 Task: Check the traffic conditions on Interstate 25 in Colorado Springs.
Action: Mouse moved to (127, 80)
Screenshot: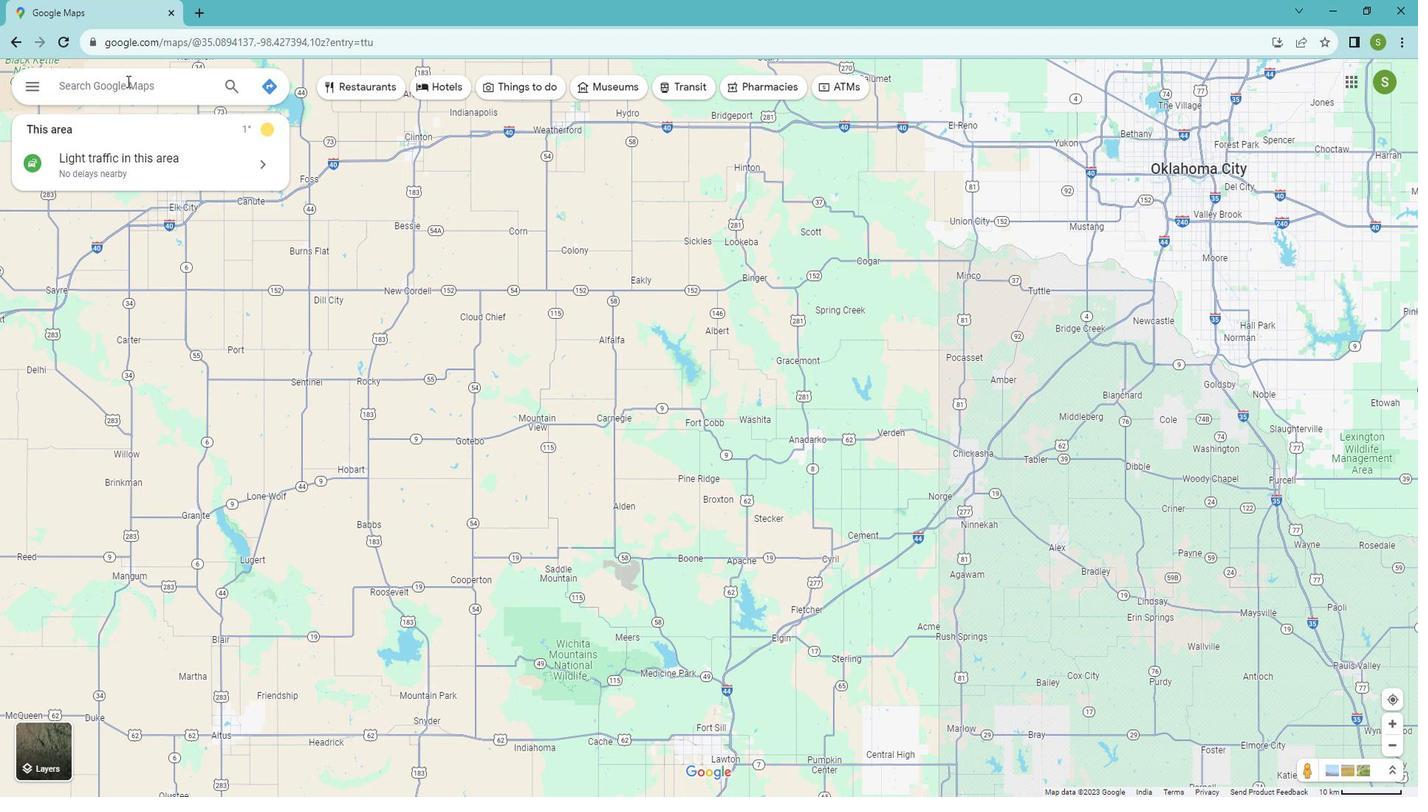 
Action: Mouse pressed left at (127, 80)
Screenshot: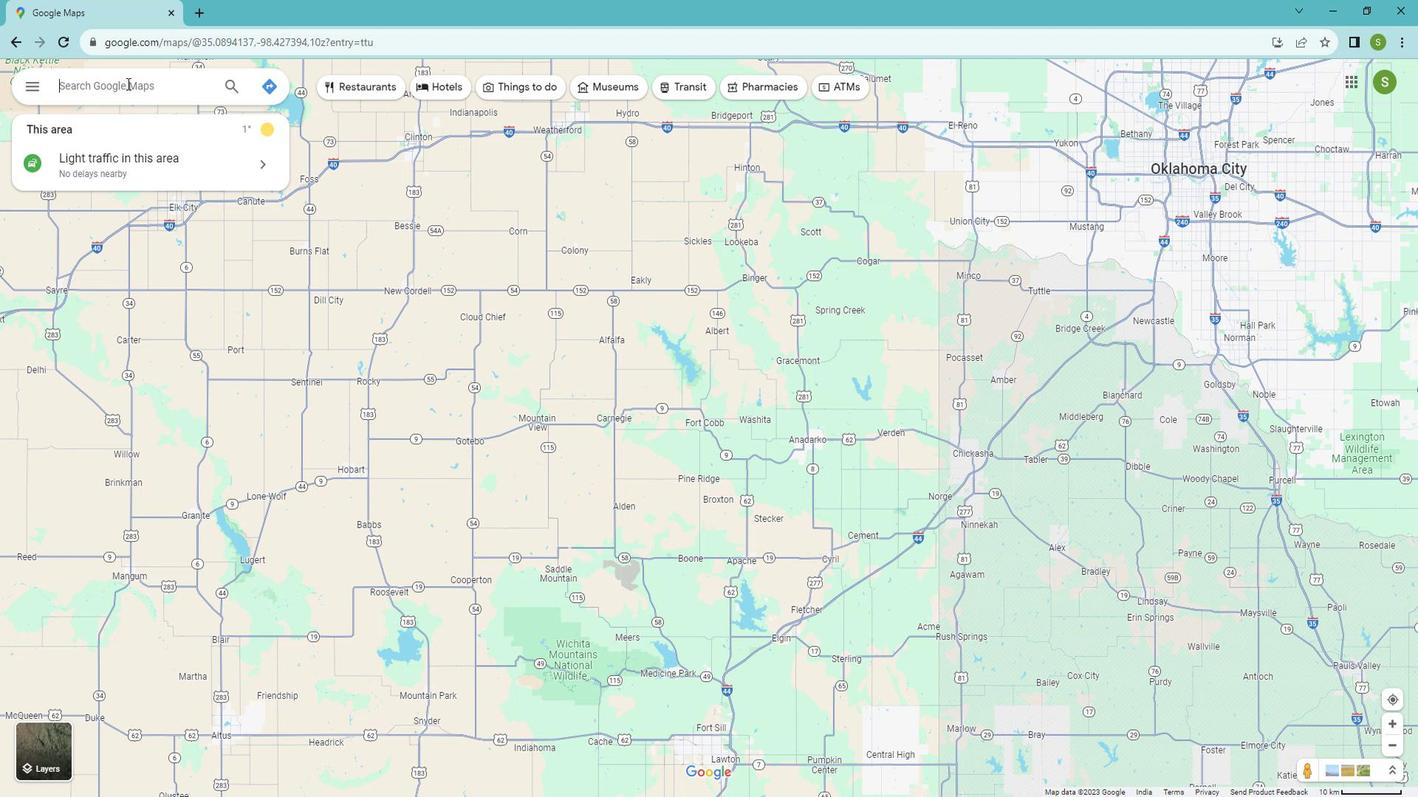 
Action: Key pressed <Key.shift>Interstate<Key.space>25<Key.space>colorado<Key.space><Key.shift>Sp
Screenshot: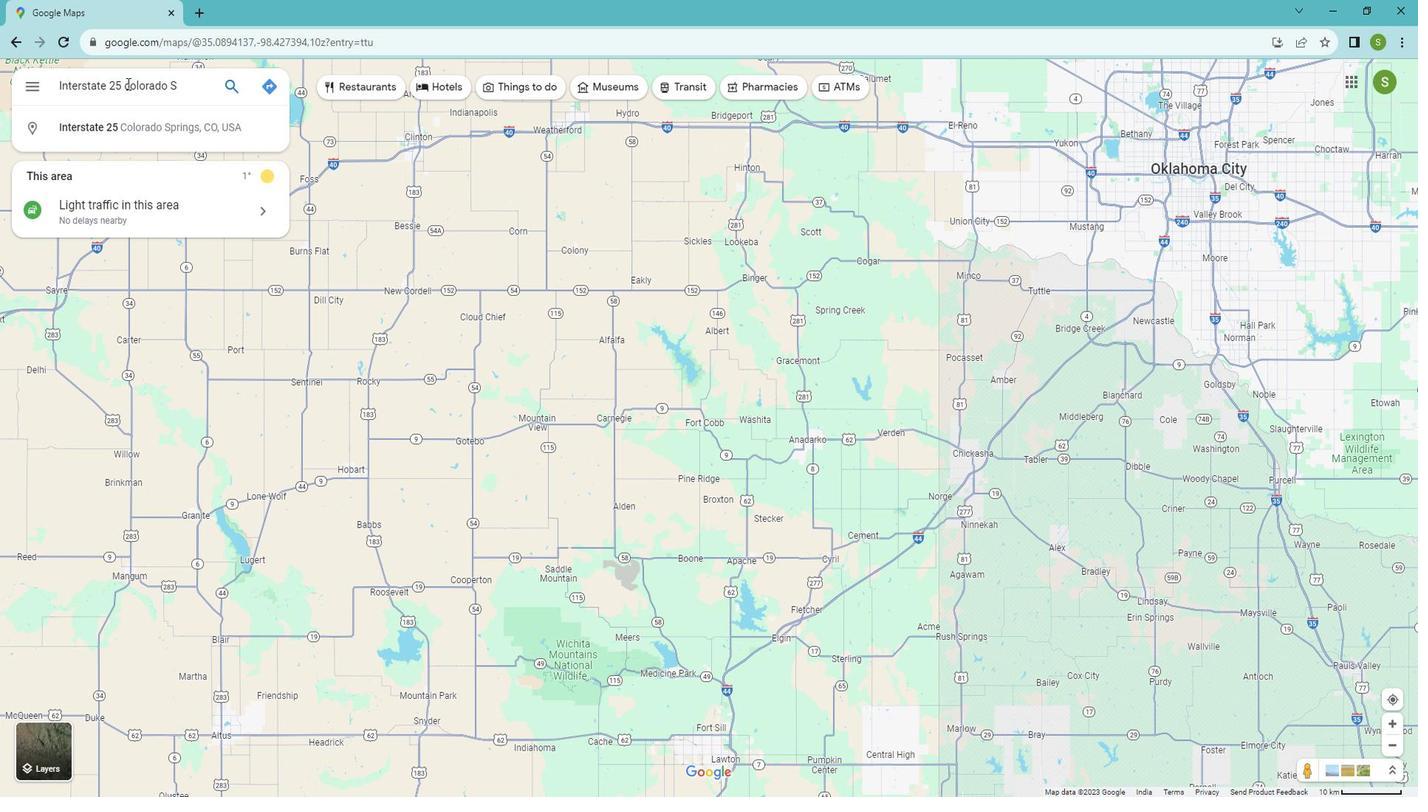 
Action: Mouse moved to (130, 124)
Screenshot: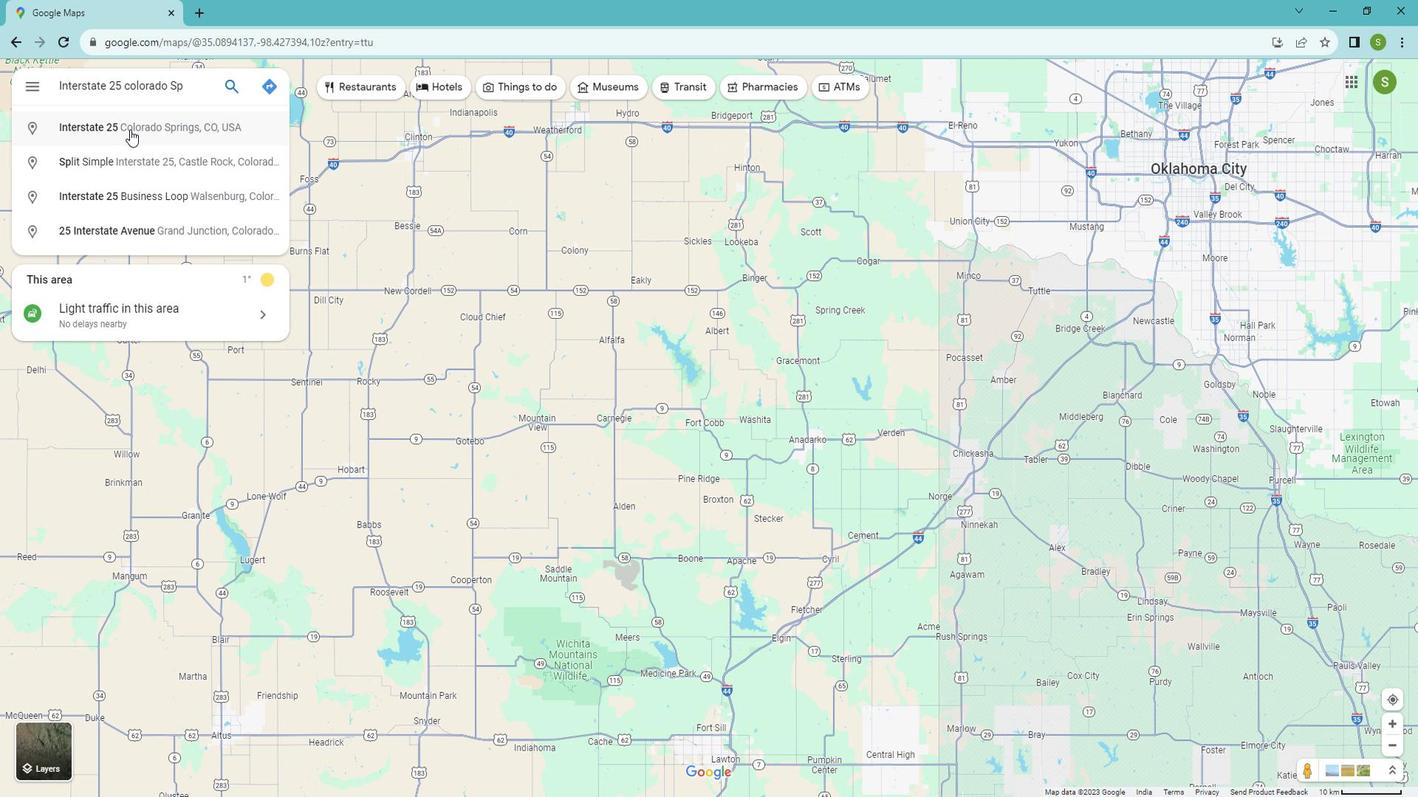 
Action: Mouse pressed left at (130, 124)
Screenshot: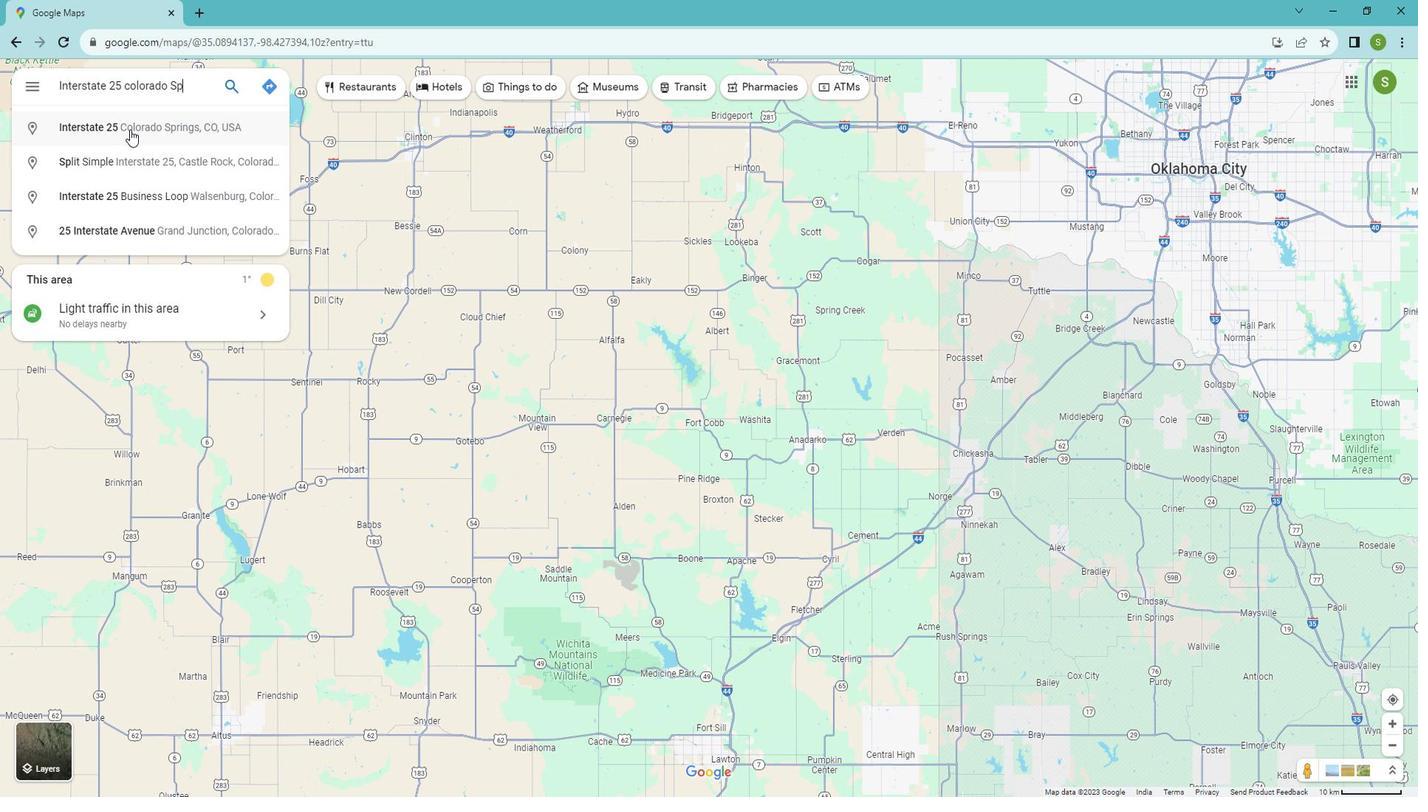 
Action: Mouse moved to (356, 737)
Screenshot: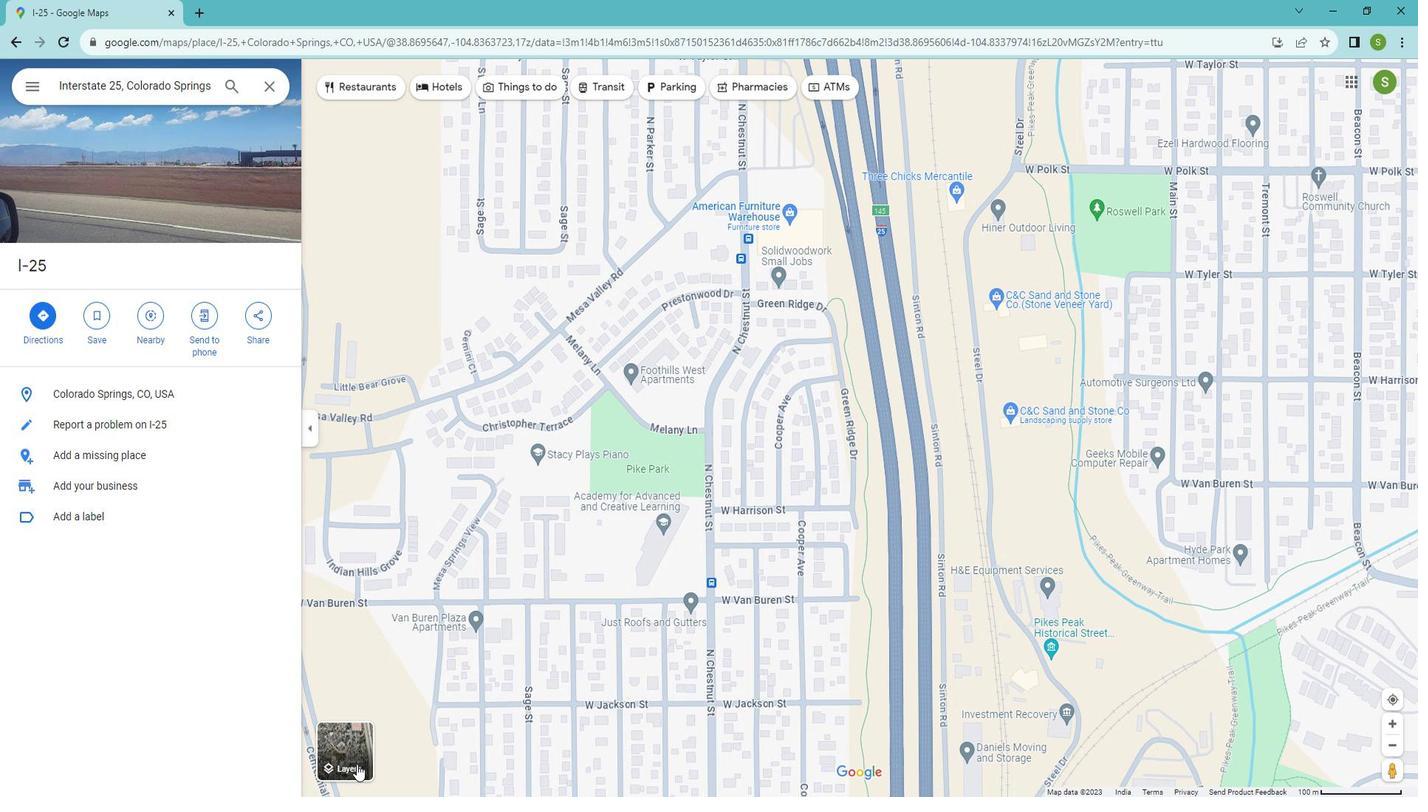 
Action: Mouse pressed left at (356, 737)
Screenshot: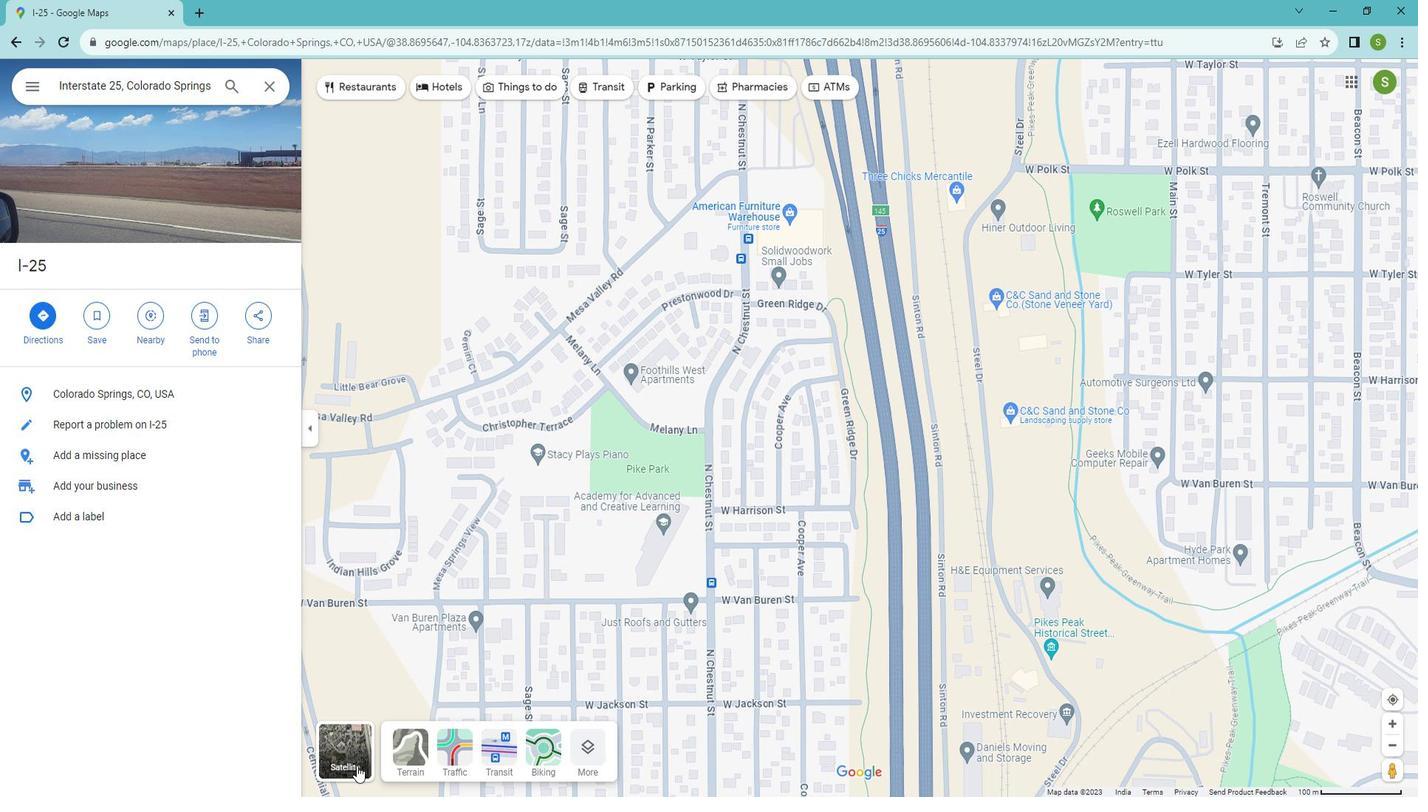 
Action: Mouse moved to (457, 721)
Screenshot: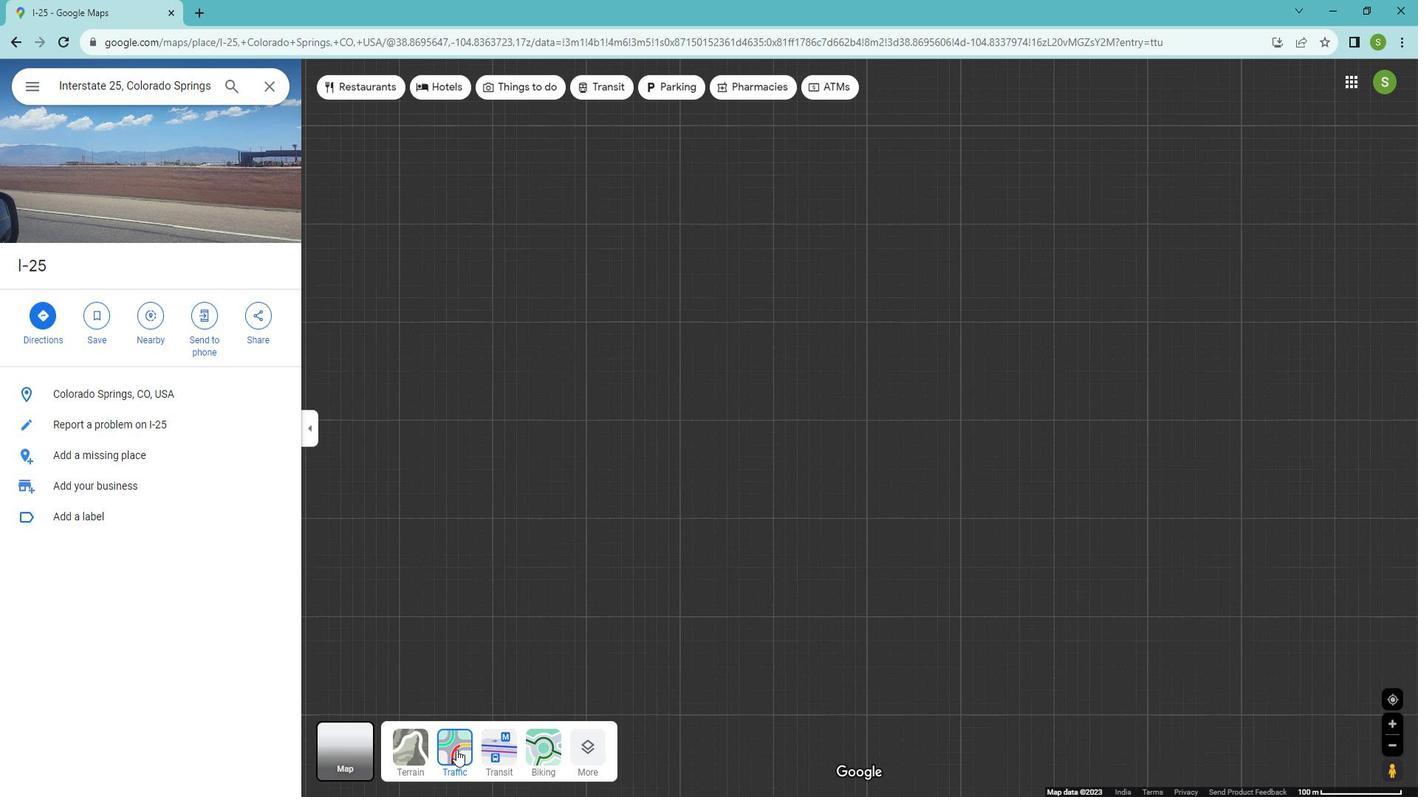 
Action: Mouse pressed left at (457, 721)
Screenshot: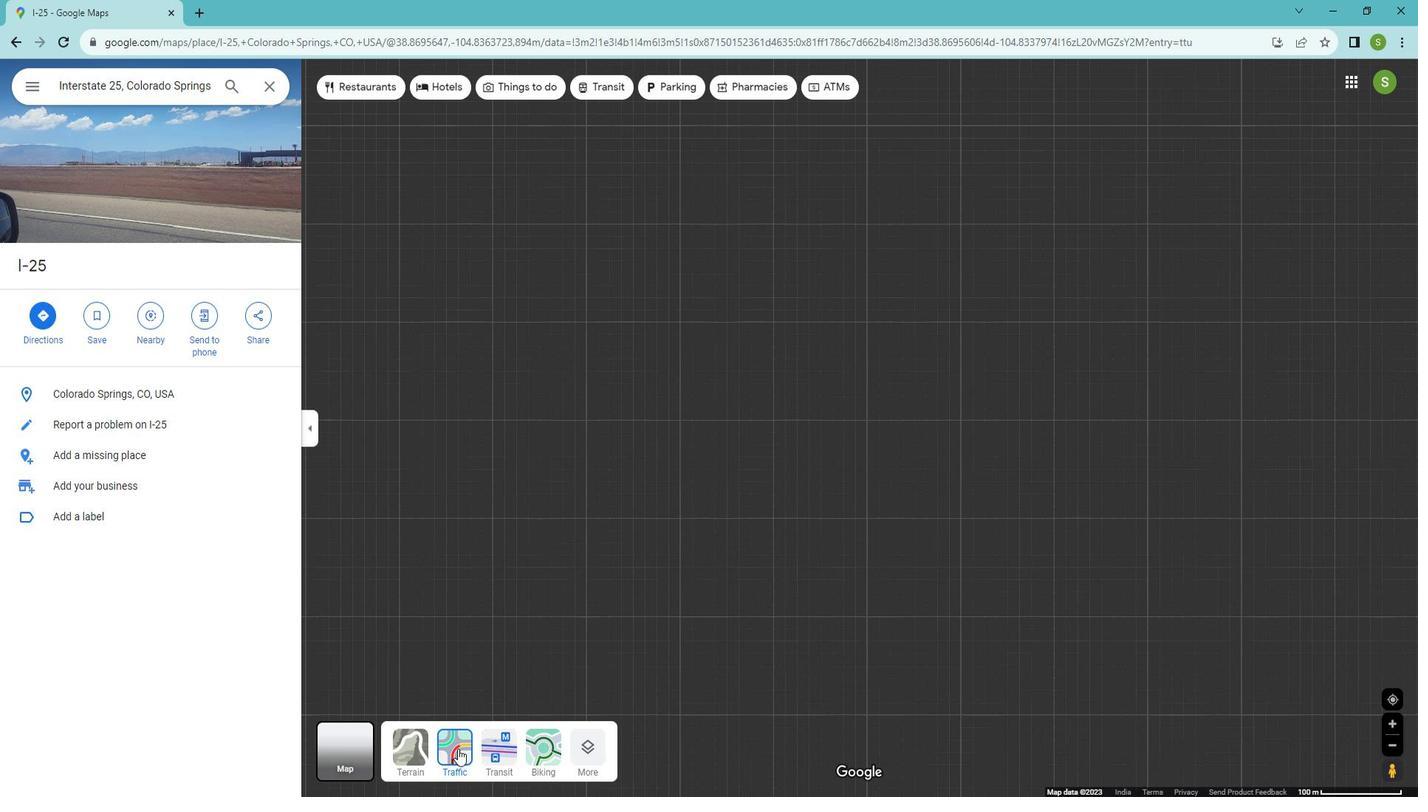 
Action: Mouse moved to (805, 412)
Screenshot: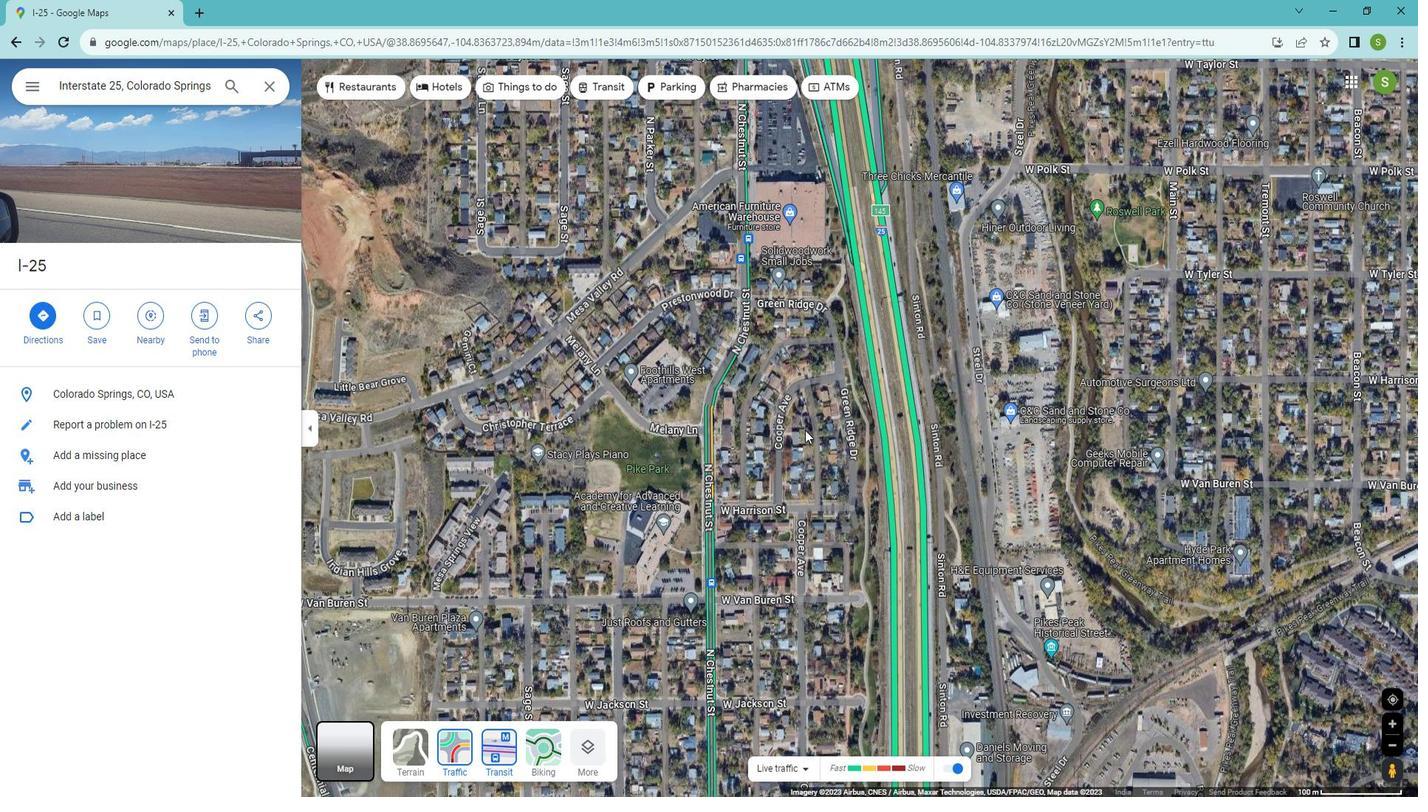 
Action: Mouse scrolled (805, 411) with delta (0, 0)
Screenshot: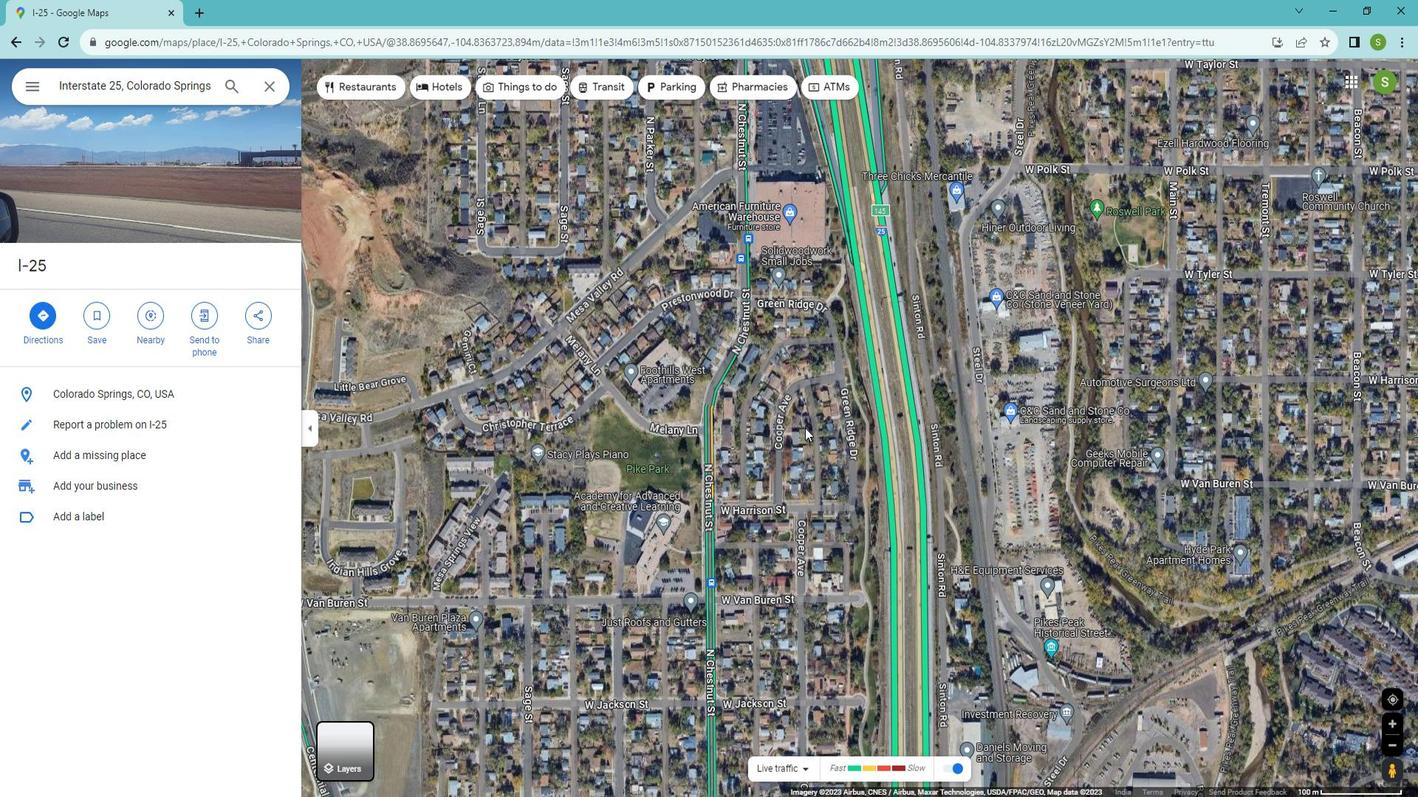
Action: Mouse scrolled (805, 411) with delta (0, 0)
Screenshot: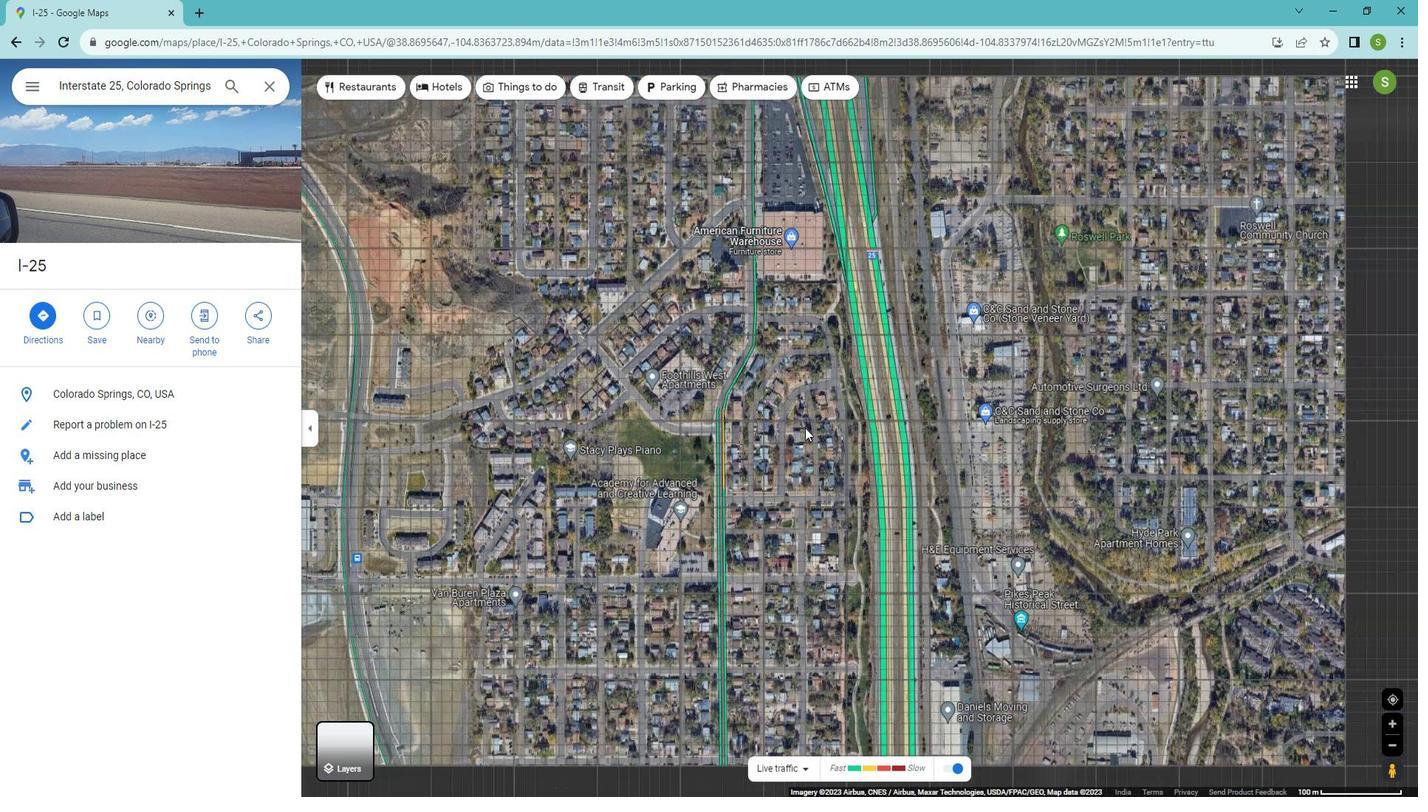 
Action: Mouse moved to (834, 392)
Screenshot: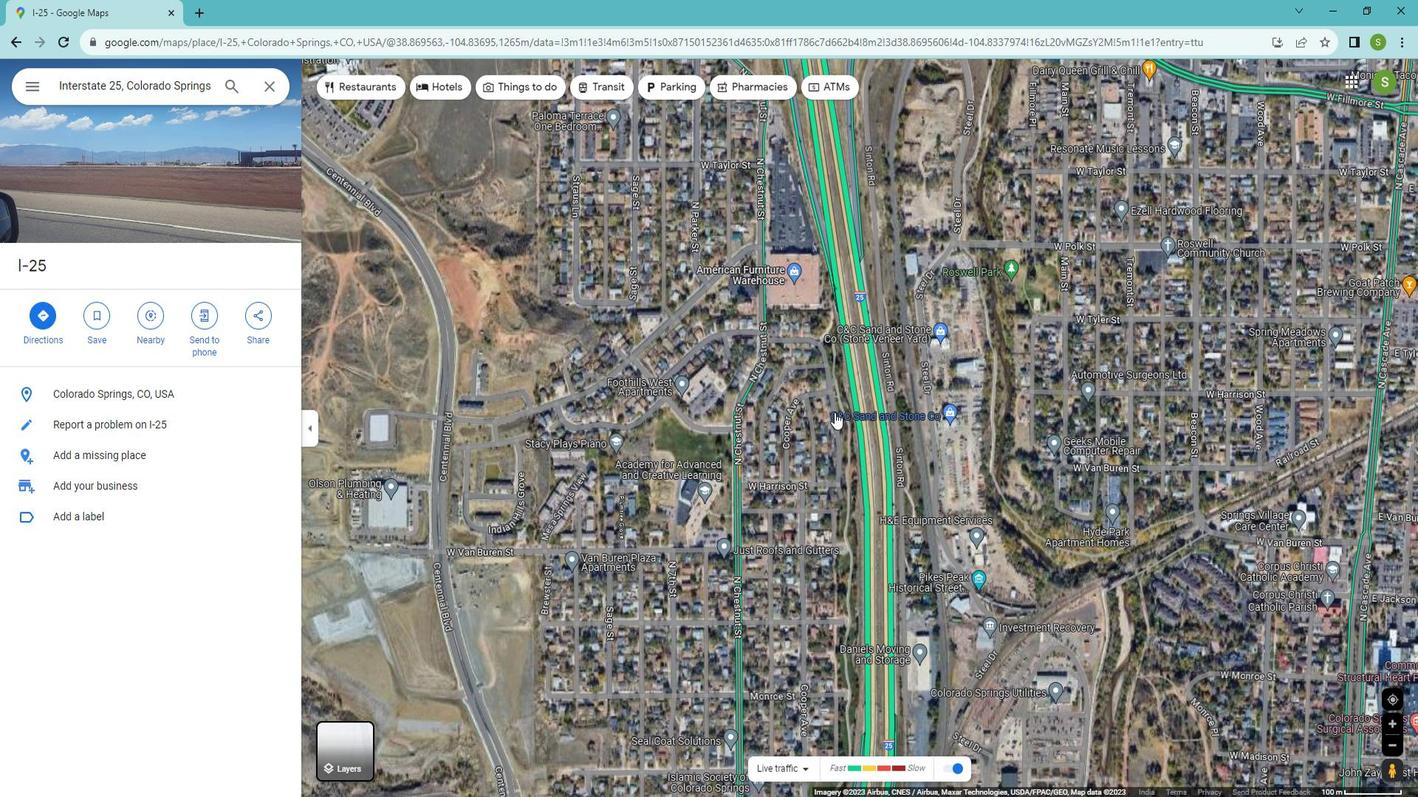 
Action: Mouse scrolled (834, 391) with delta (0, 0)
Screenshot: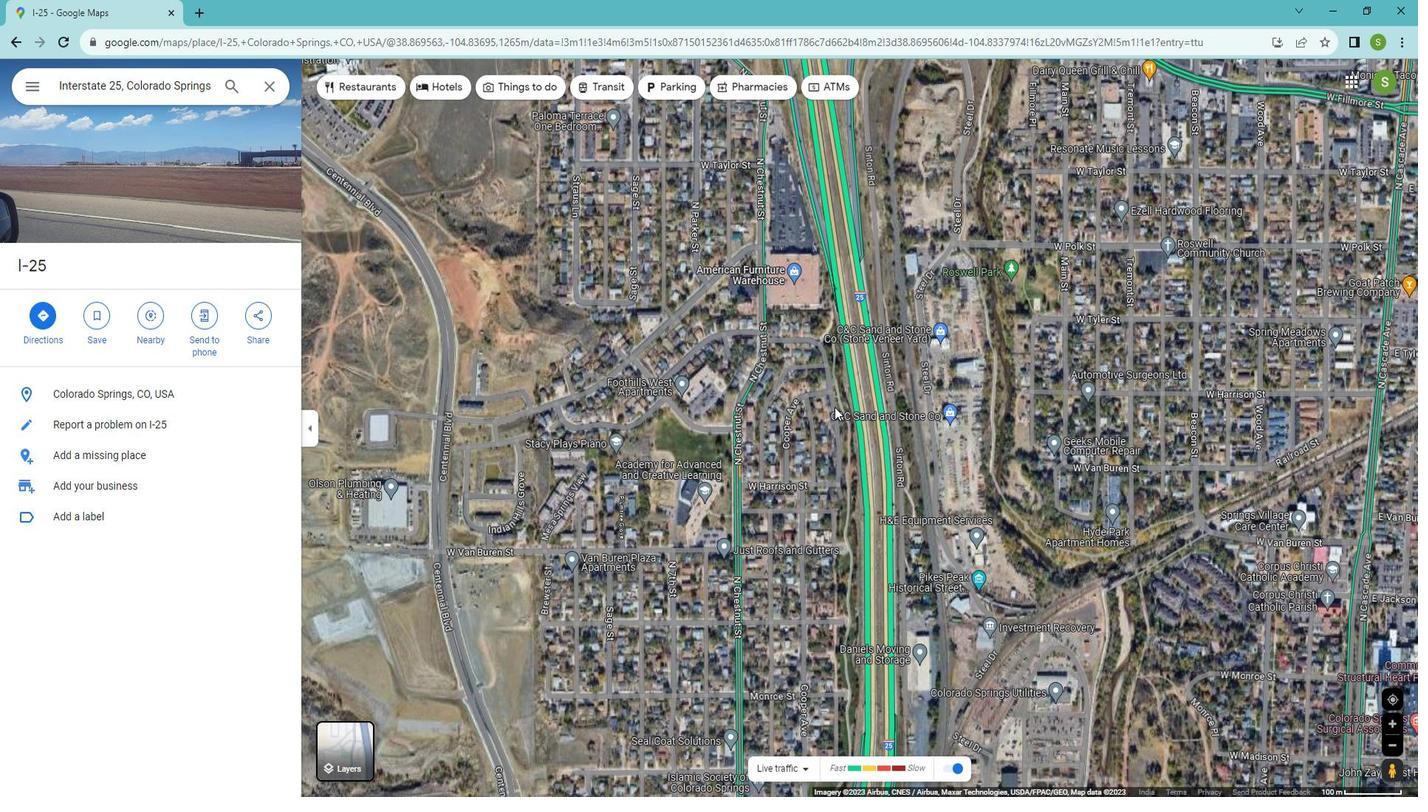 
Action: Mouse scrolled (834, 391) with delta (0, 0)
Screenshot: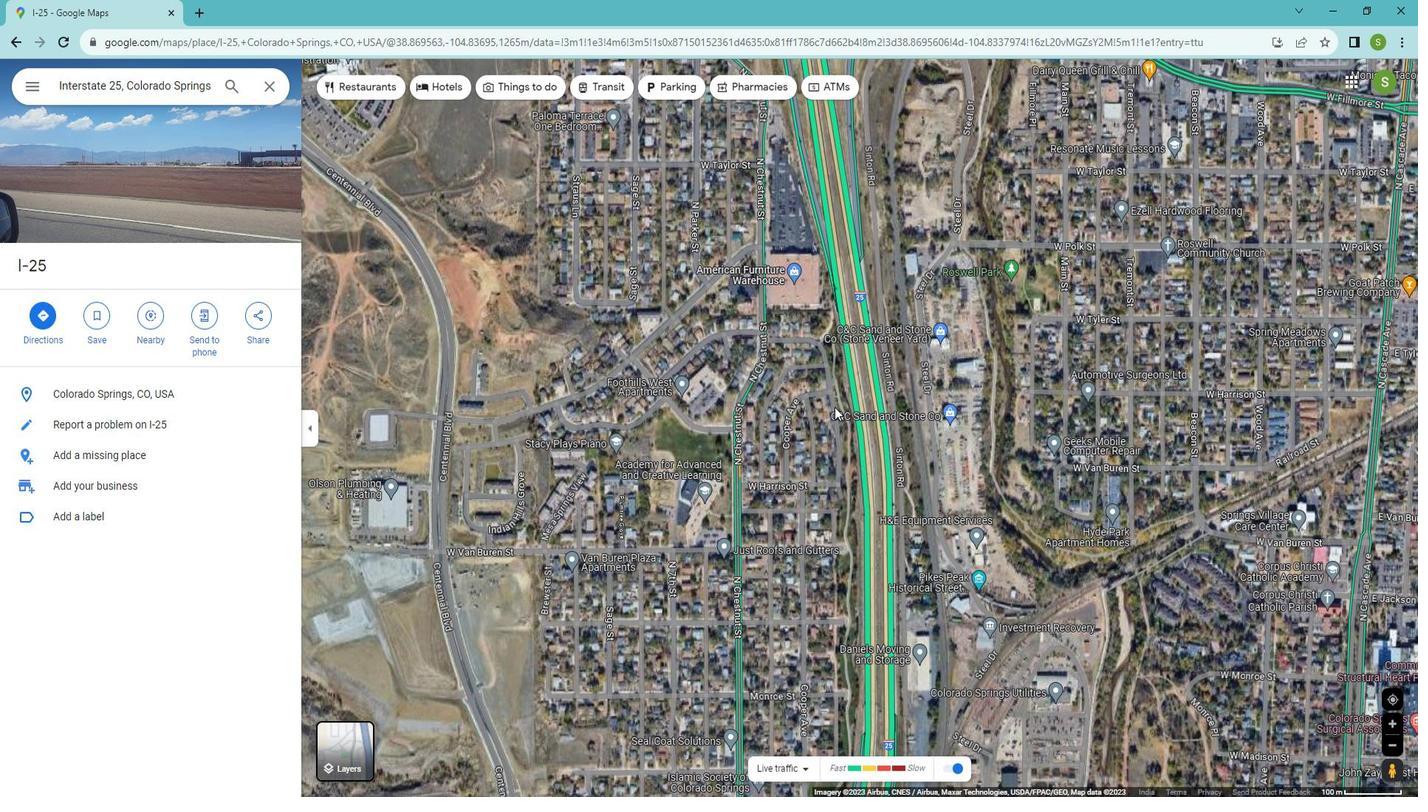 
Action: Mouse scrolled (834, 391) with delta (0, 0)
Screenshot: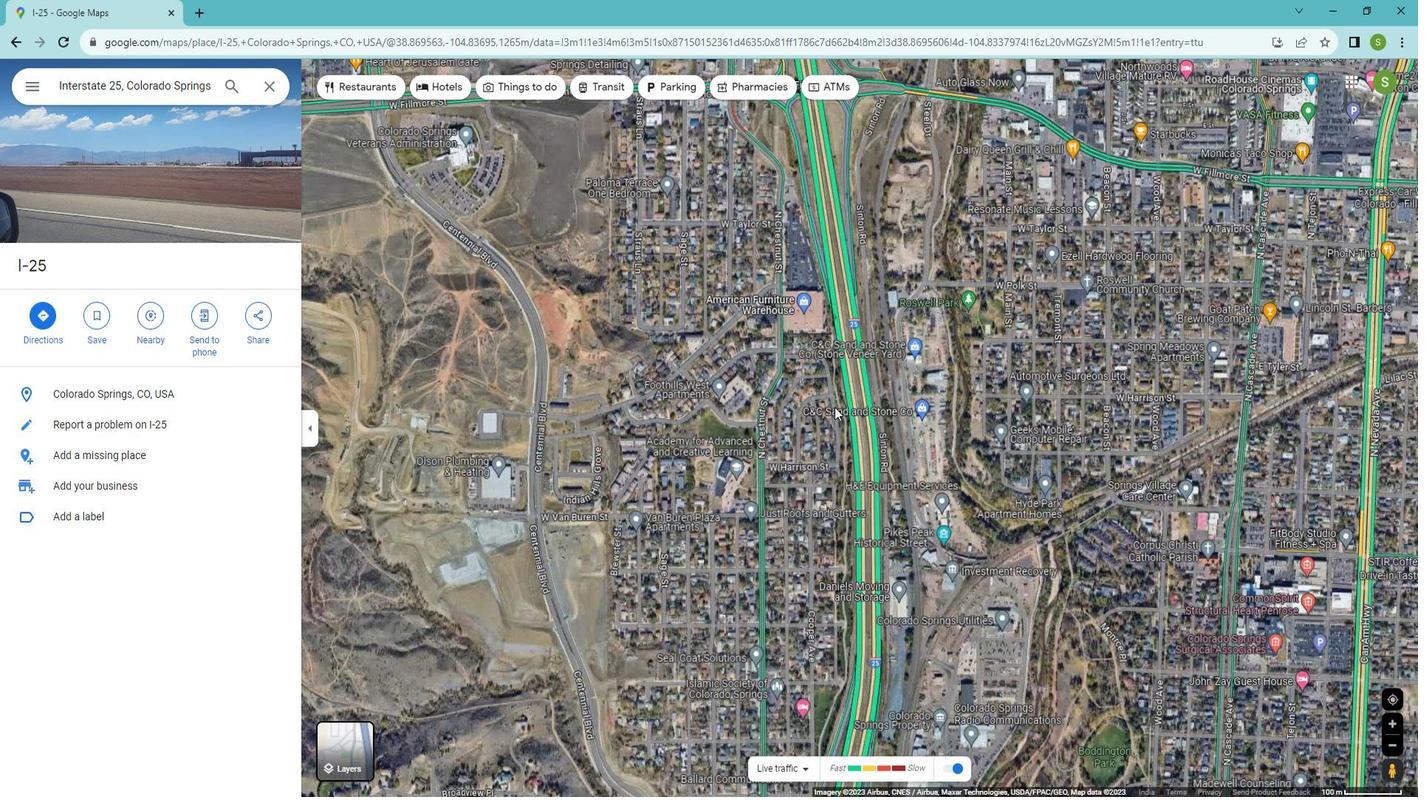 
Action: Mouse scrolled (834, 391) with delta (0, 0)
Screenshot: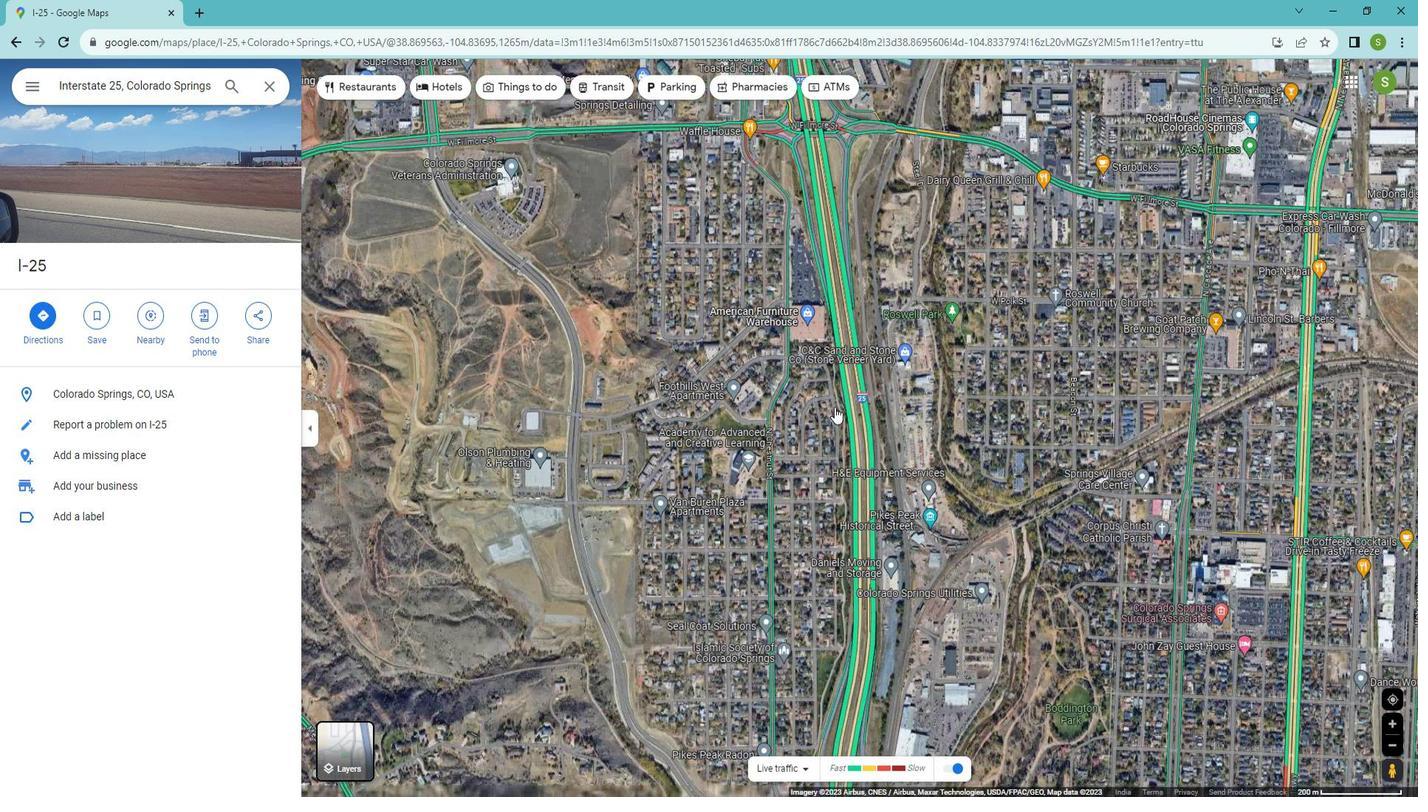 
Action: Mouse scrolled (834, 391) with delta (0, 0)
Screenshot: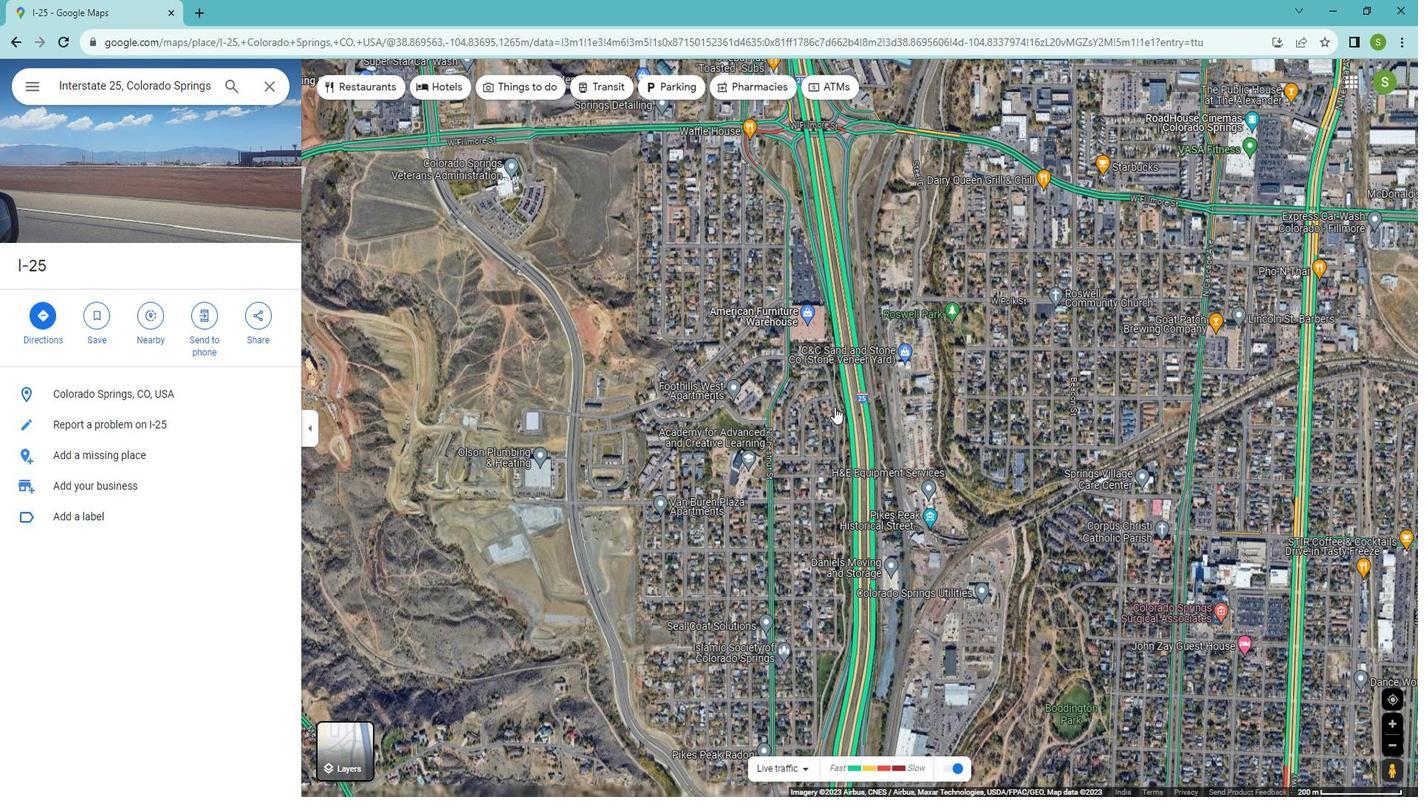
Action: Mouse moved to (834, 391)
Screenshot: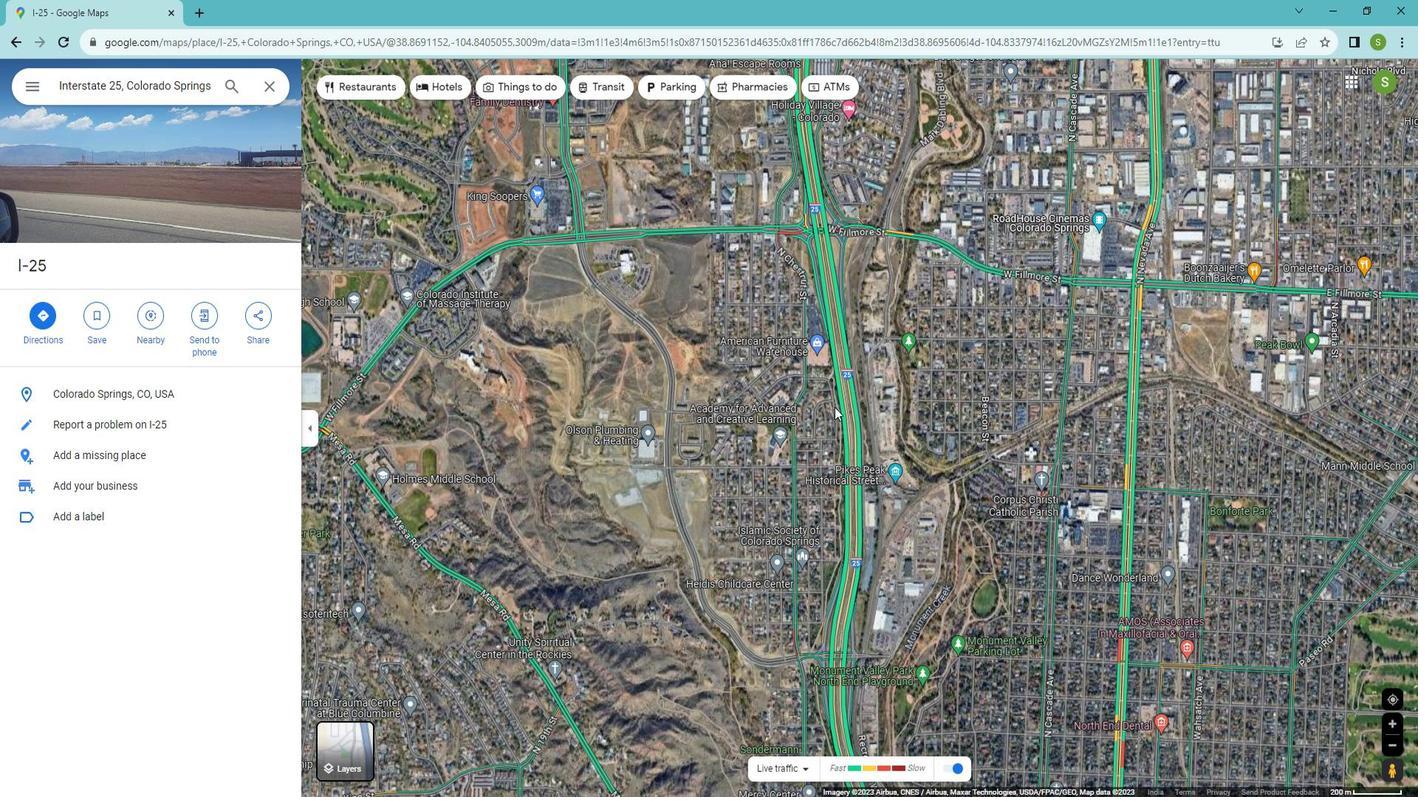 
Action: Mouse scrolled (834, 390) with delta (0, 0)
Screenshot: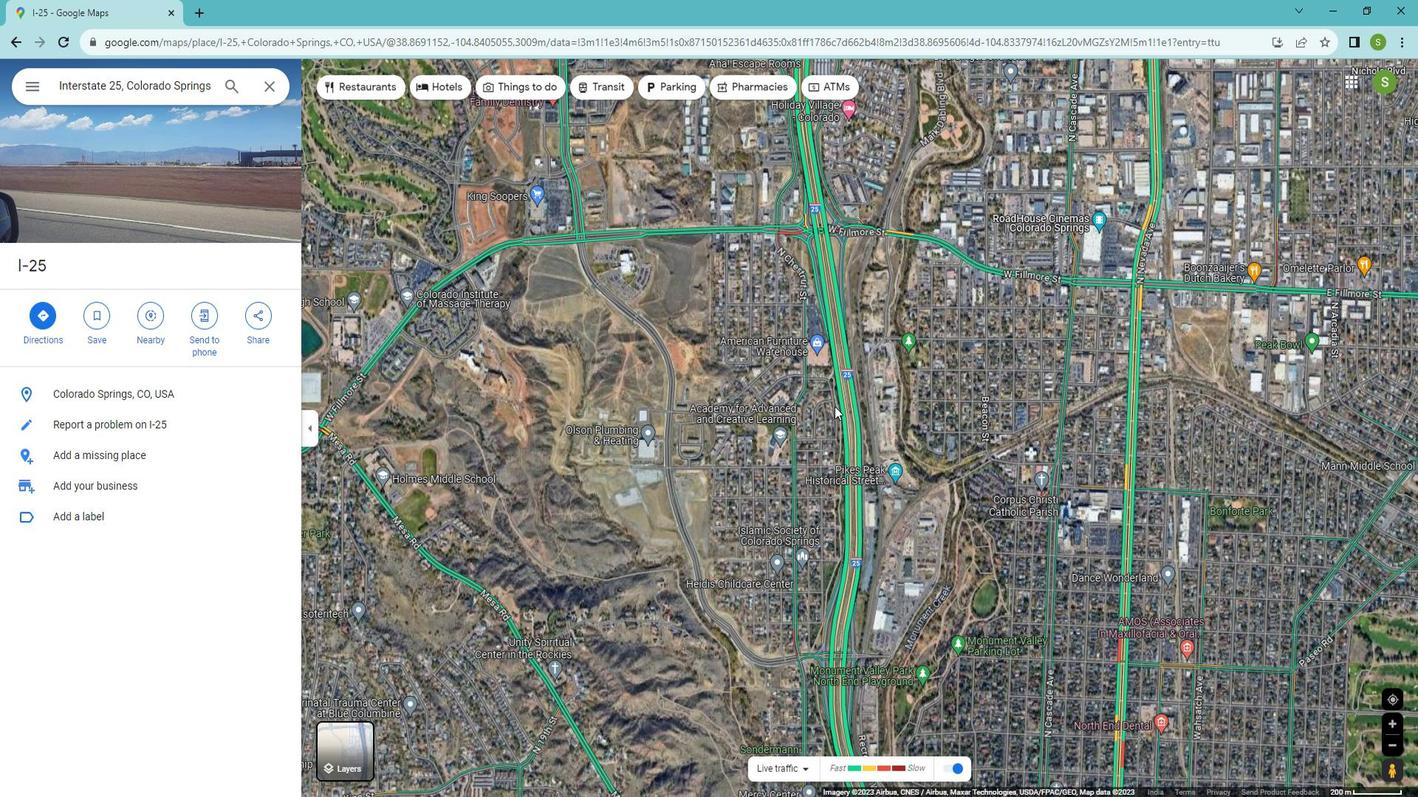 
Action: Mouse scrolled (834, 390) with delta (0, 0)
Screenshot: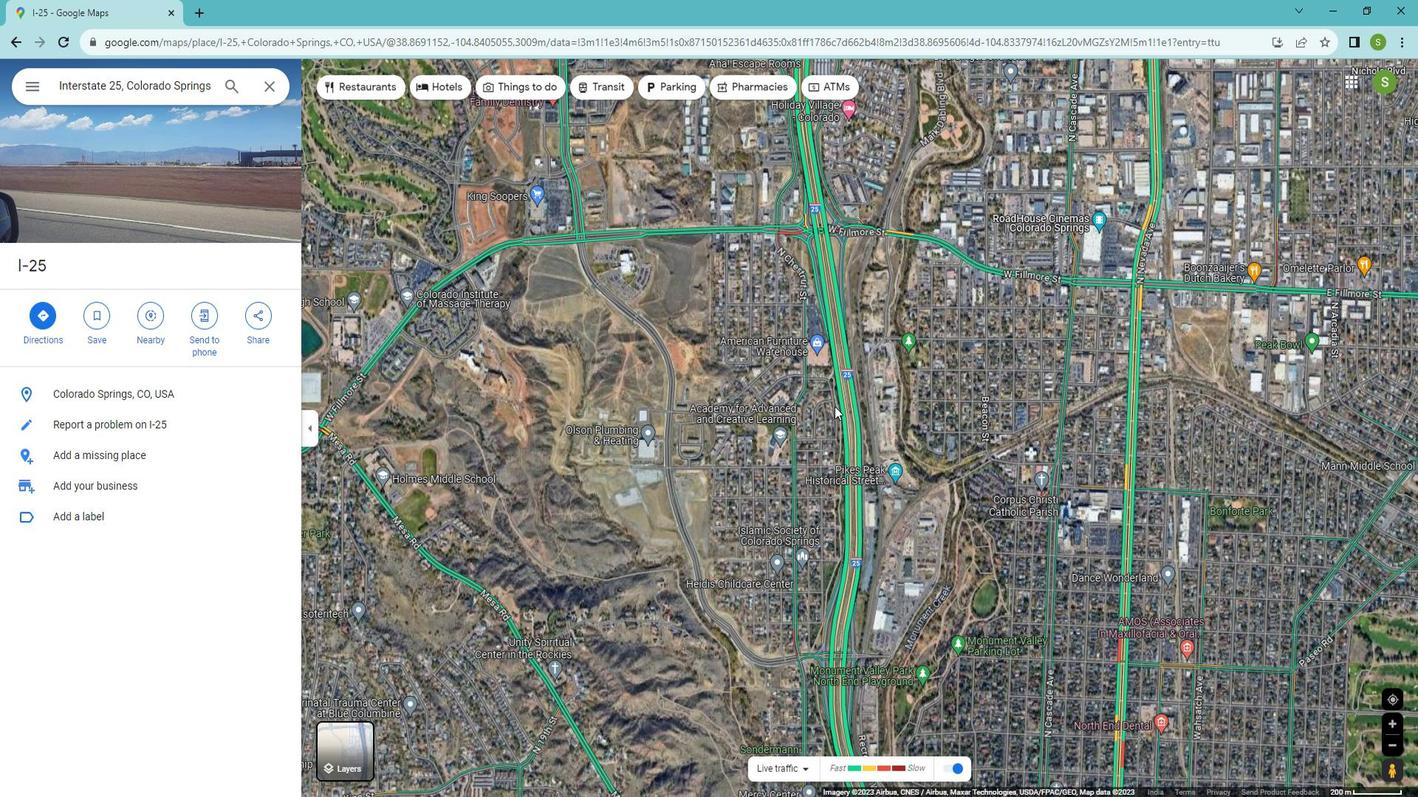 
Action: Mouse scrolled (834, 390) with delta (0, 0)
Screenshot: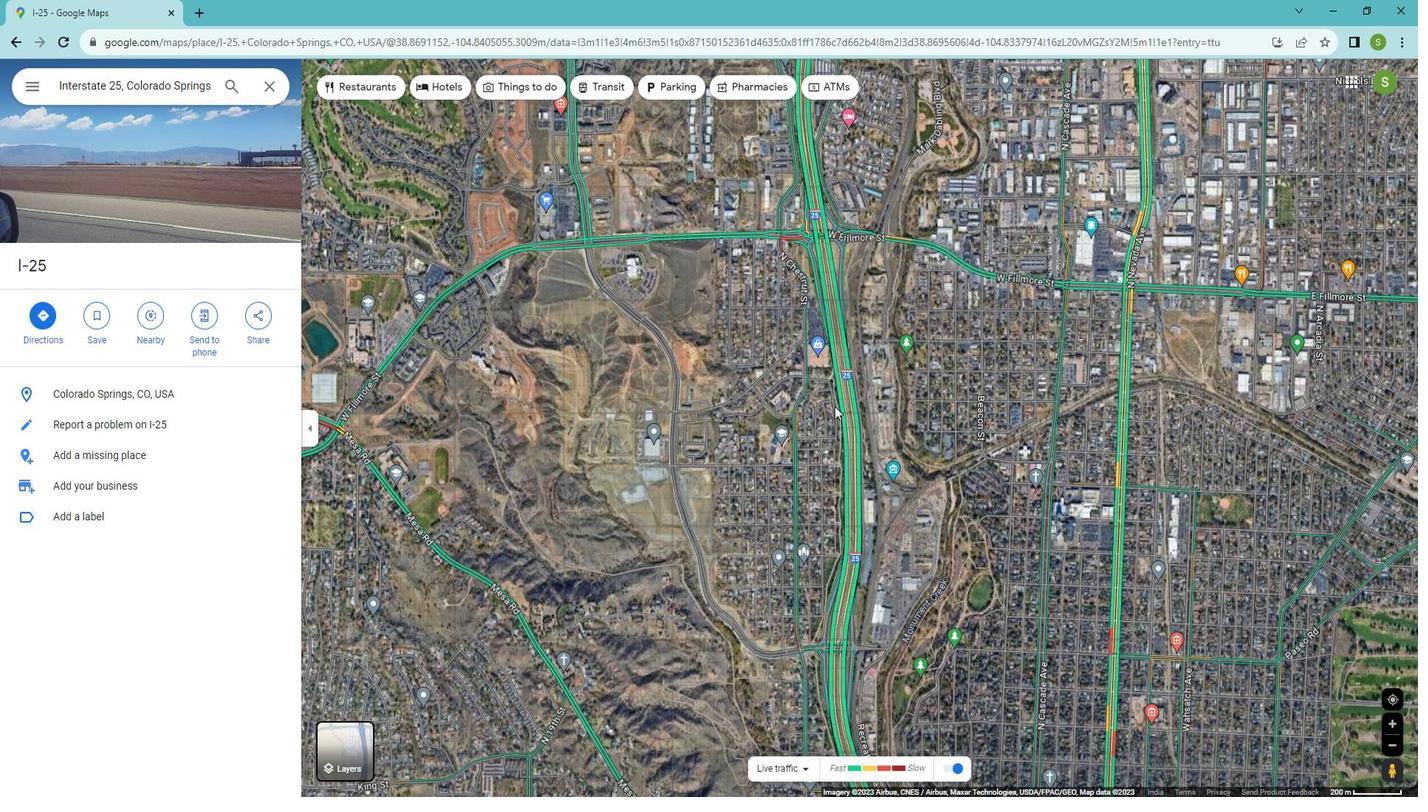 
Action: Mouse moved to (845, 252)
Screenshot: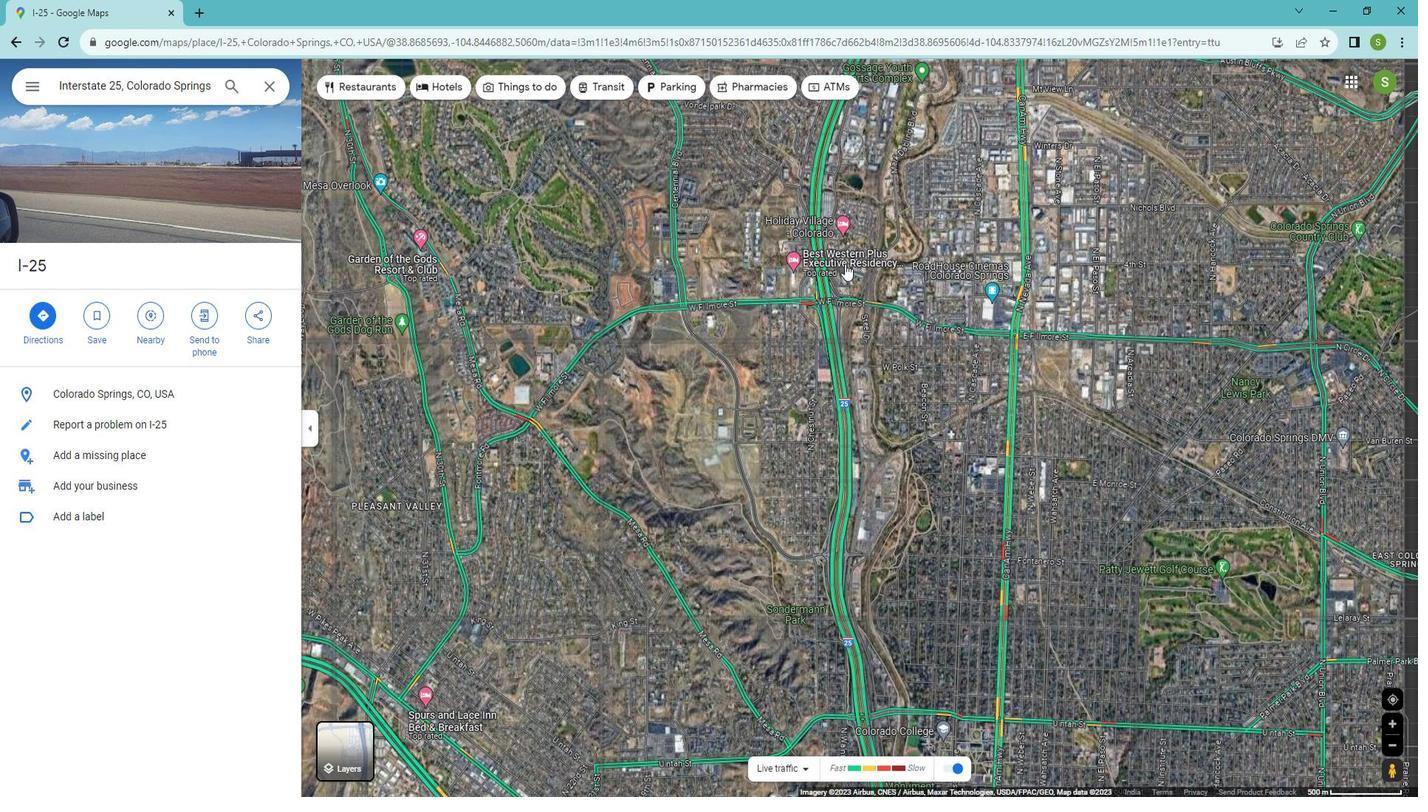 
Action: Mouse pressed left at (845, 252)
Screenshot: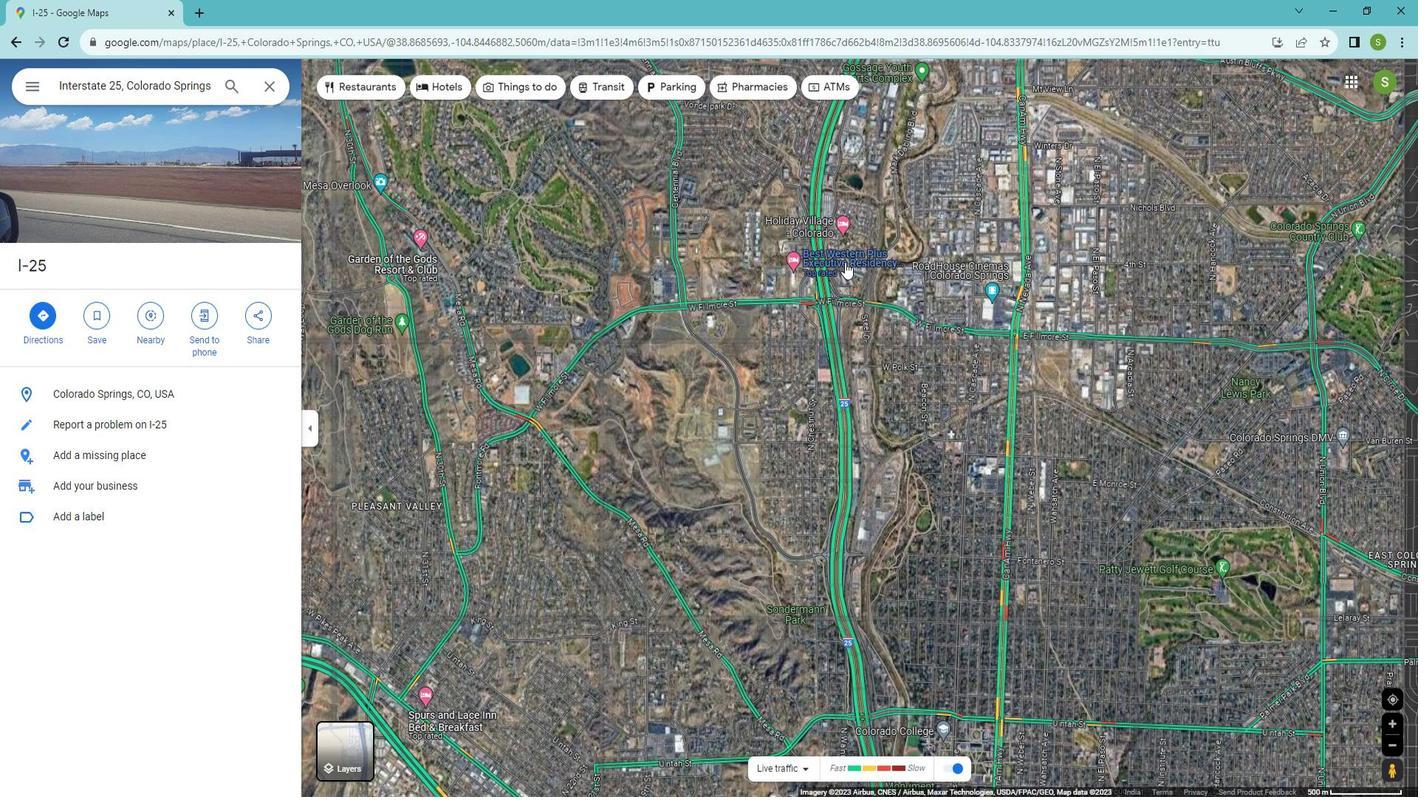 
Action: Mouse moved to (802, 360)
Screenshot: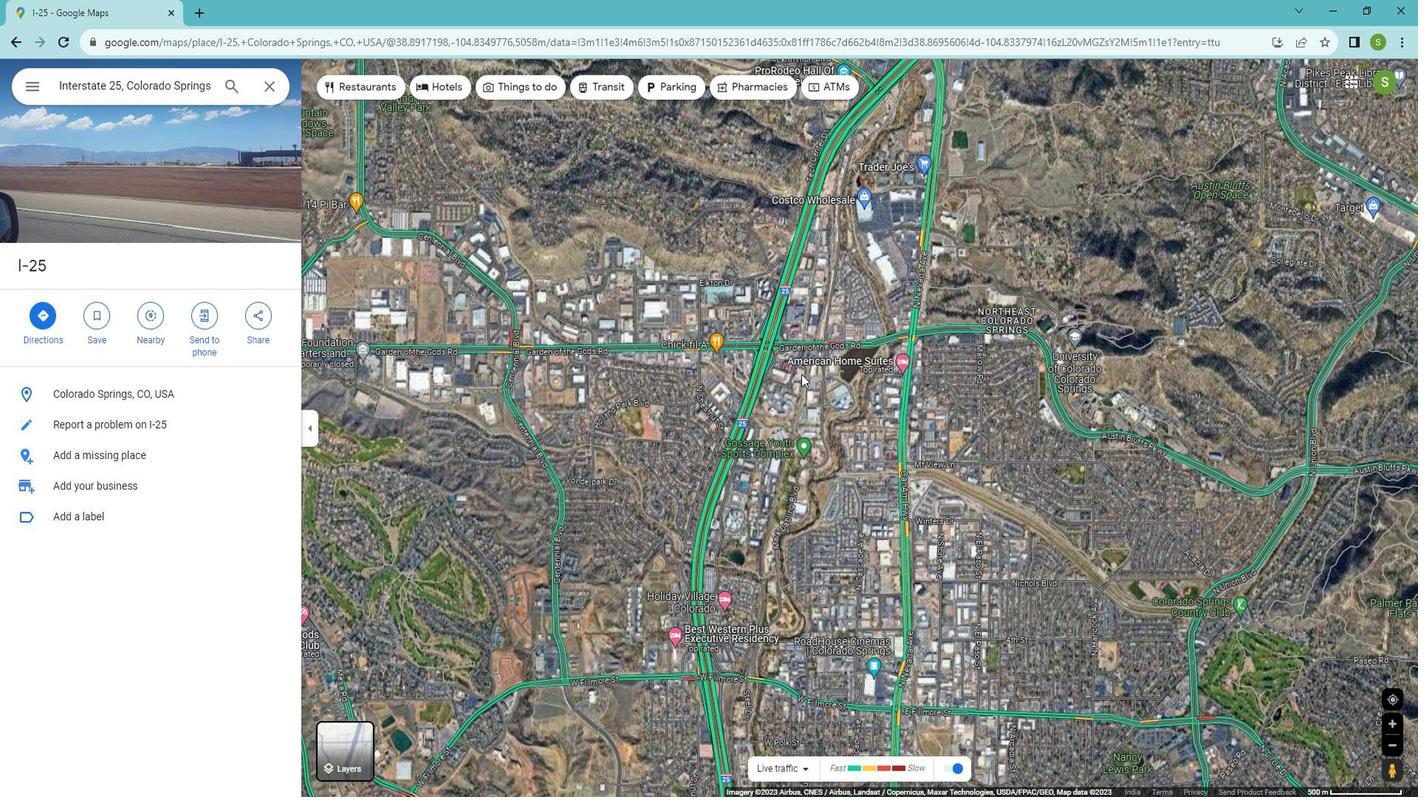 
Action: Mouse pressed left at (802, 360)
Screenshot: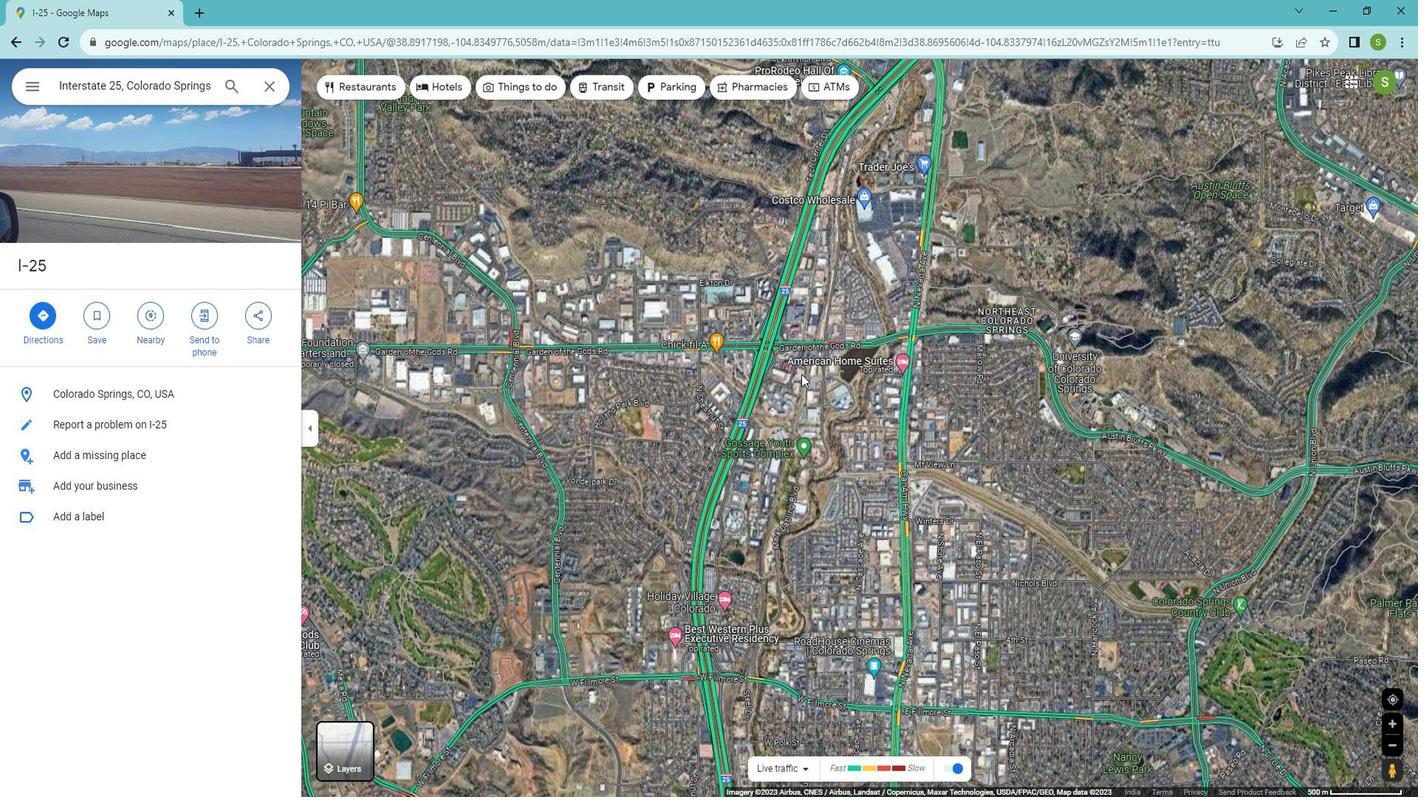 
Action: Mouse moved to (706, 296)
Screenshot: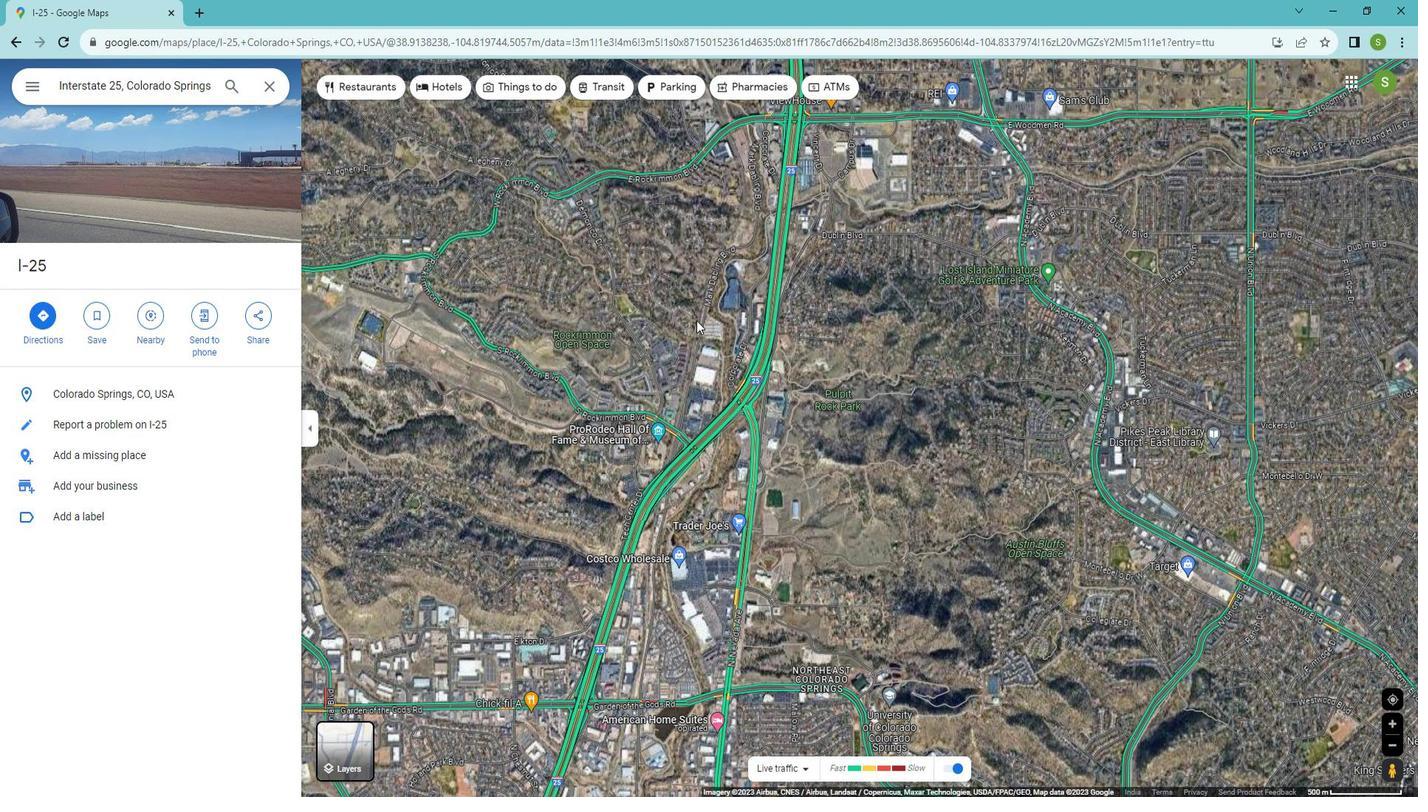 
Action: Mouse pressed left at (706, 296)
Screenshot: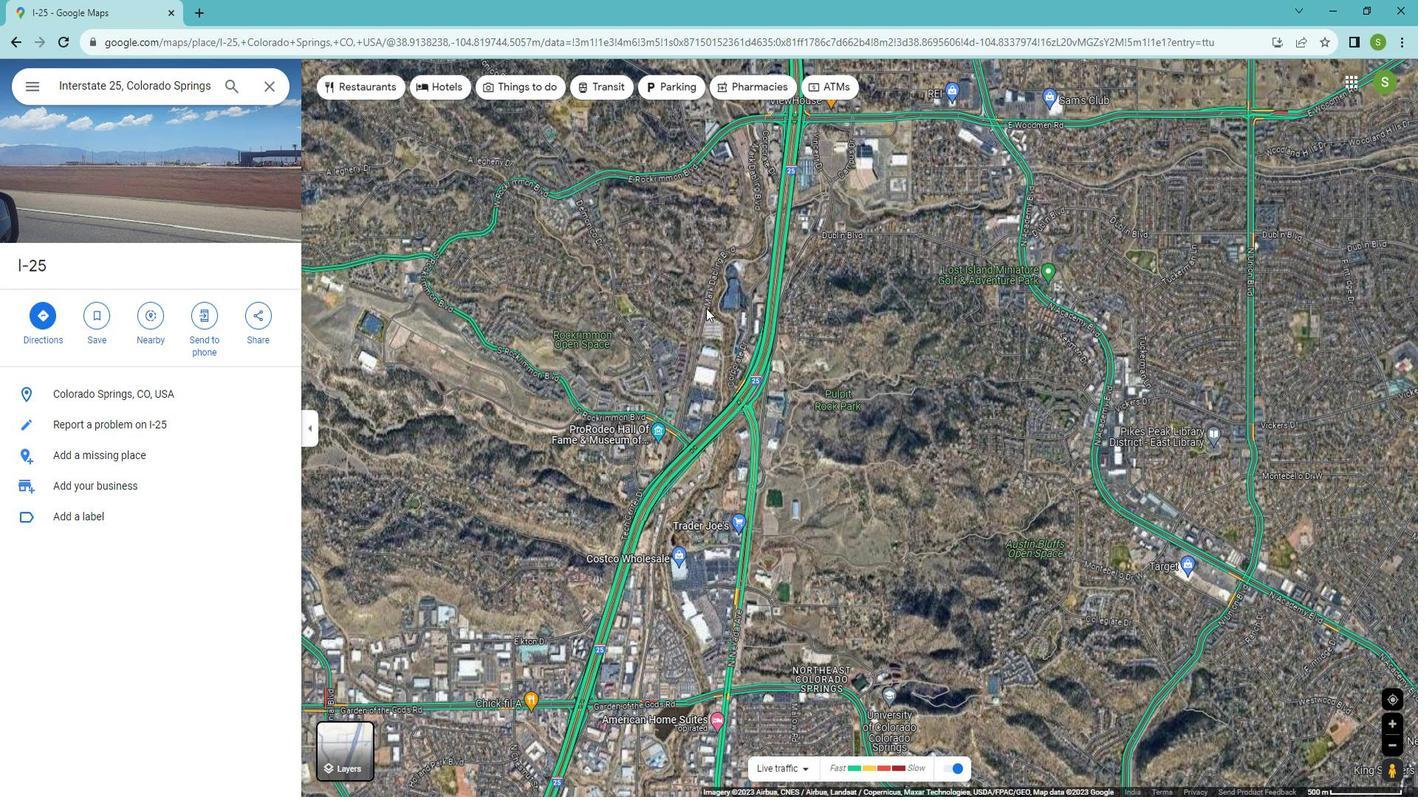 
Action: Mouse moved to (733, 343)
Screenshot: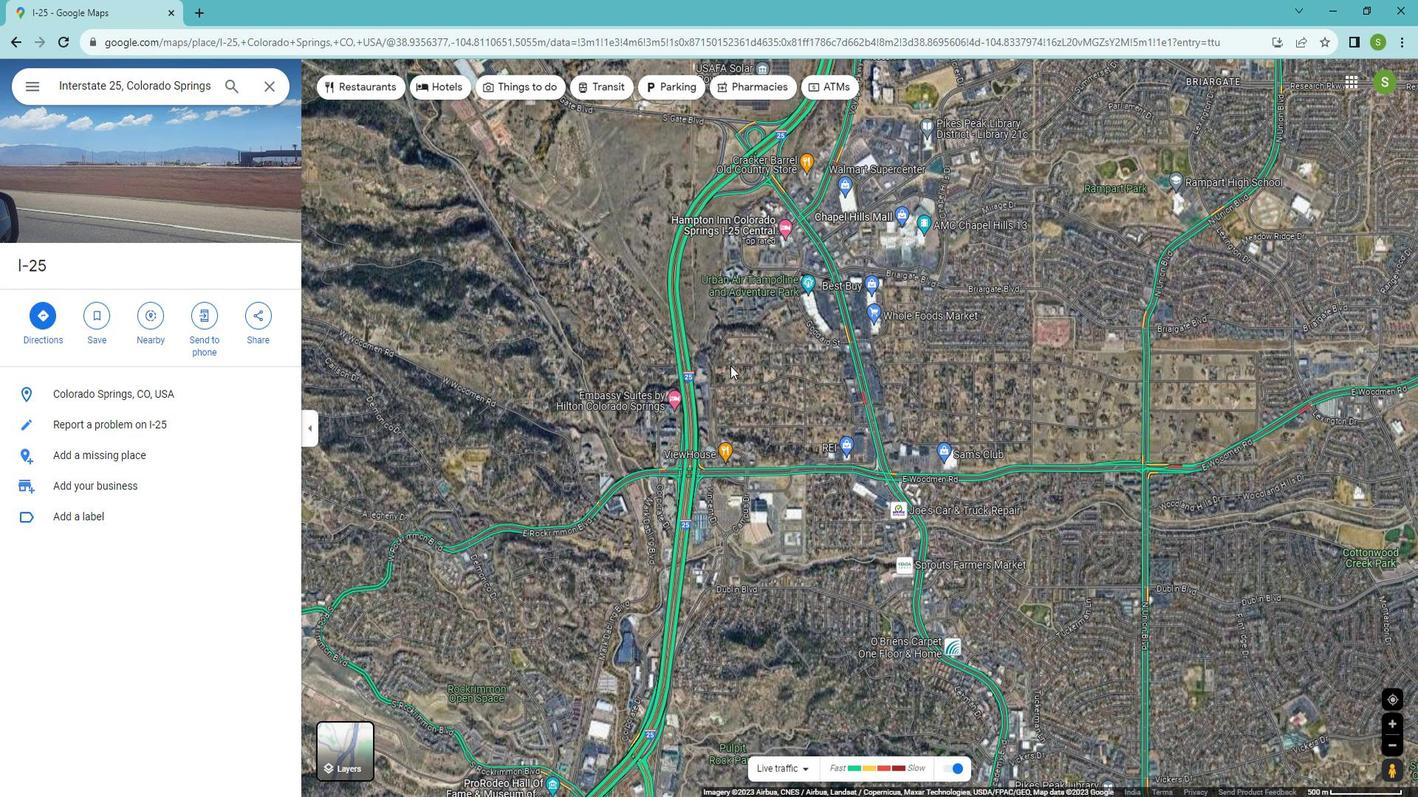 
Action: Mouse pressed left at (733, 343)
Screenshot: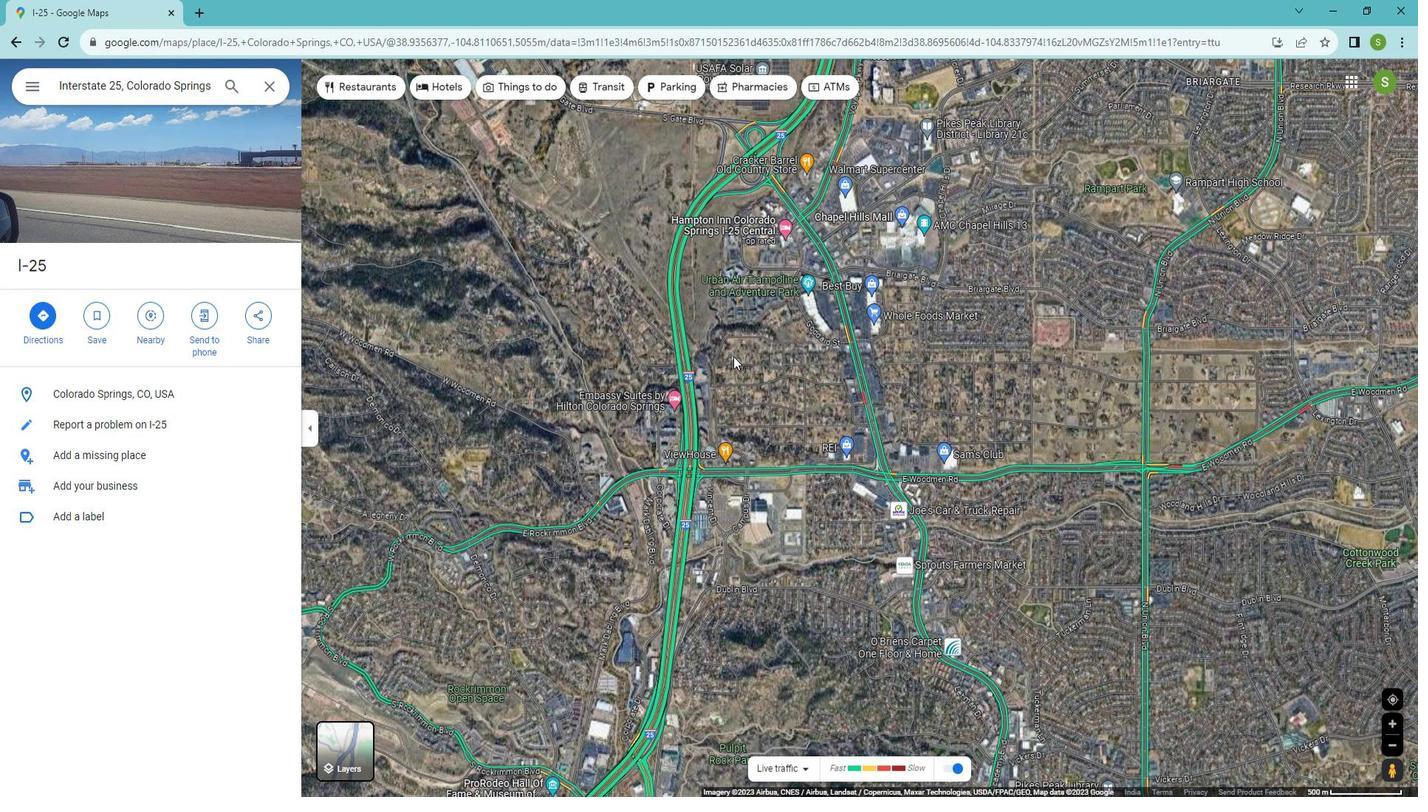 
Action: Mouse moved to (806, 392)
Screenshot: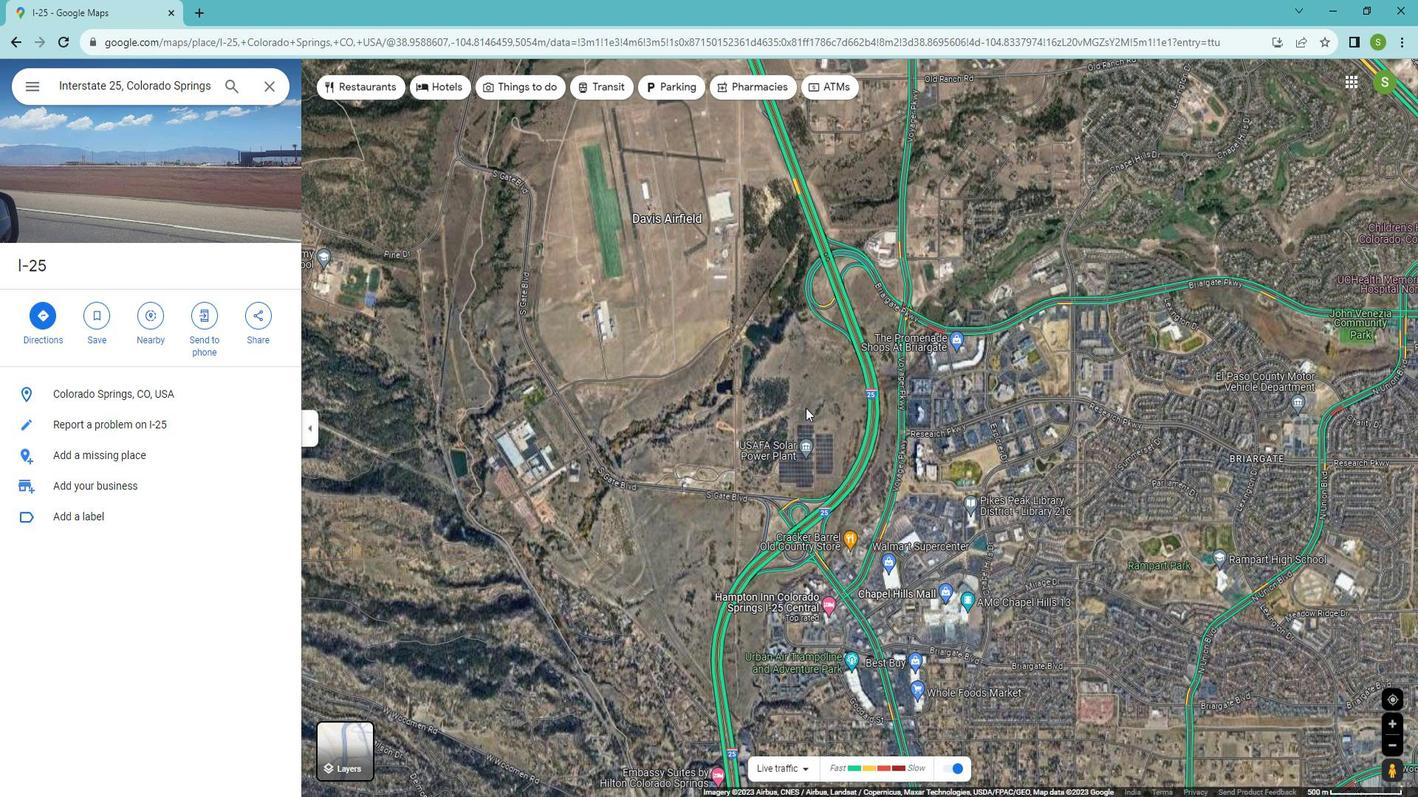 
Action: Mouse pressed left at (806, 392)
Screenshot: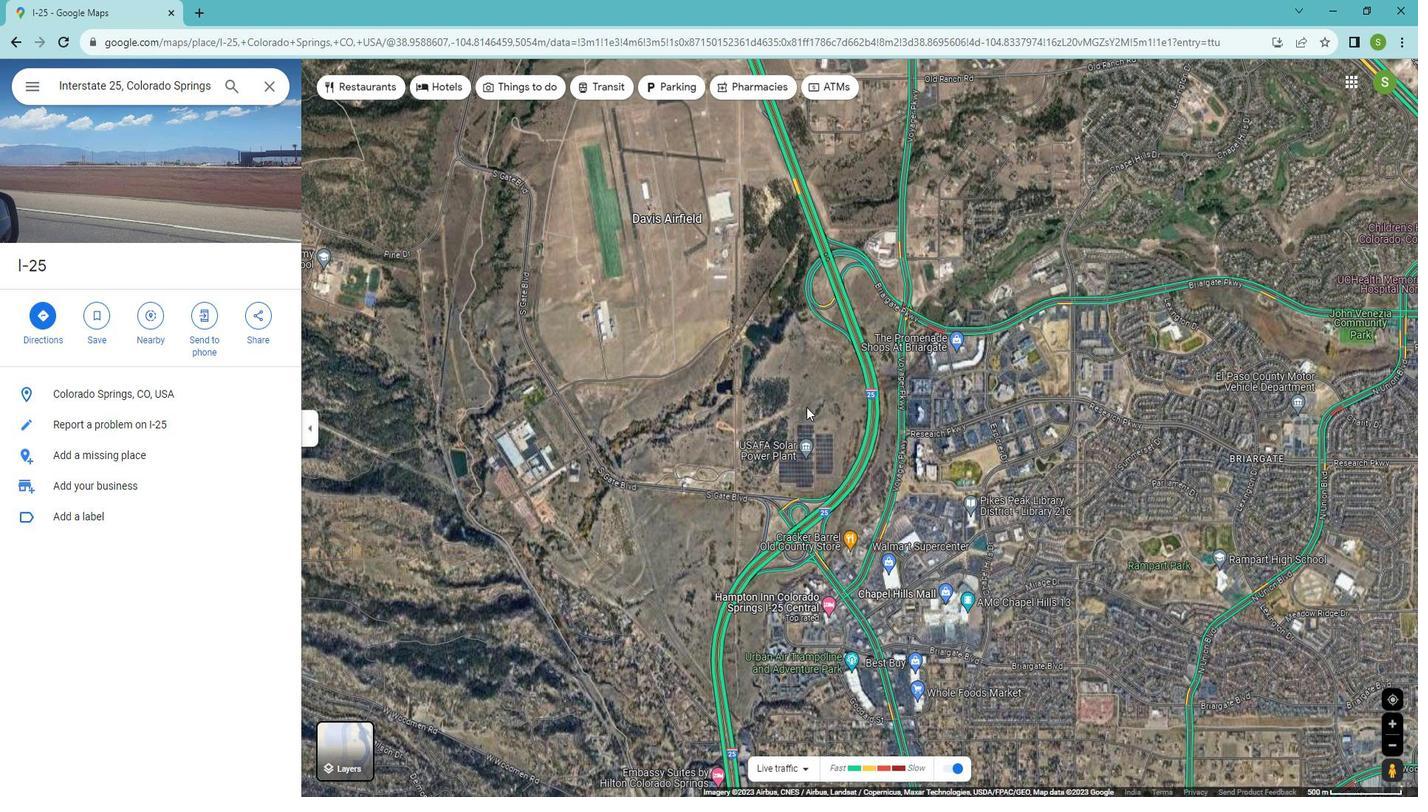 
Action: Mouse moved to (759, 287)
Screenshot: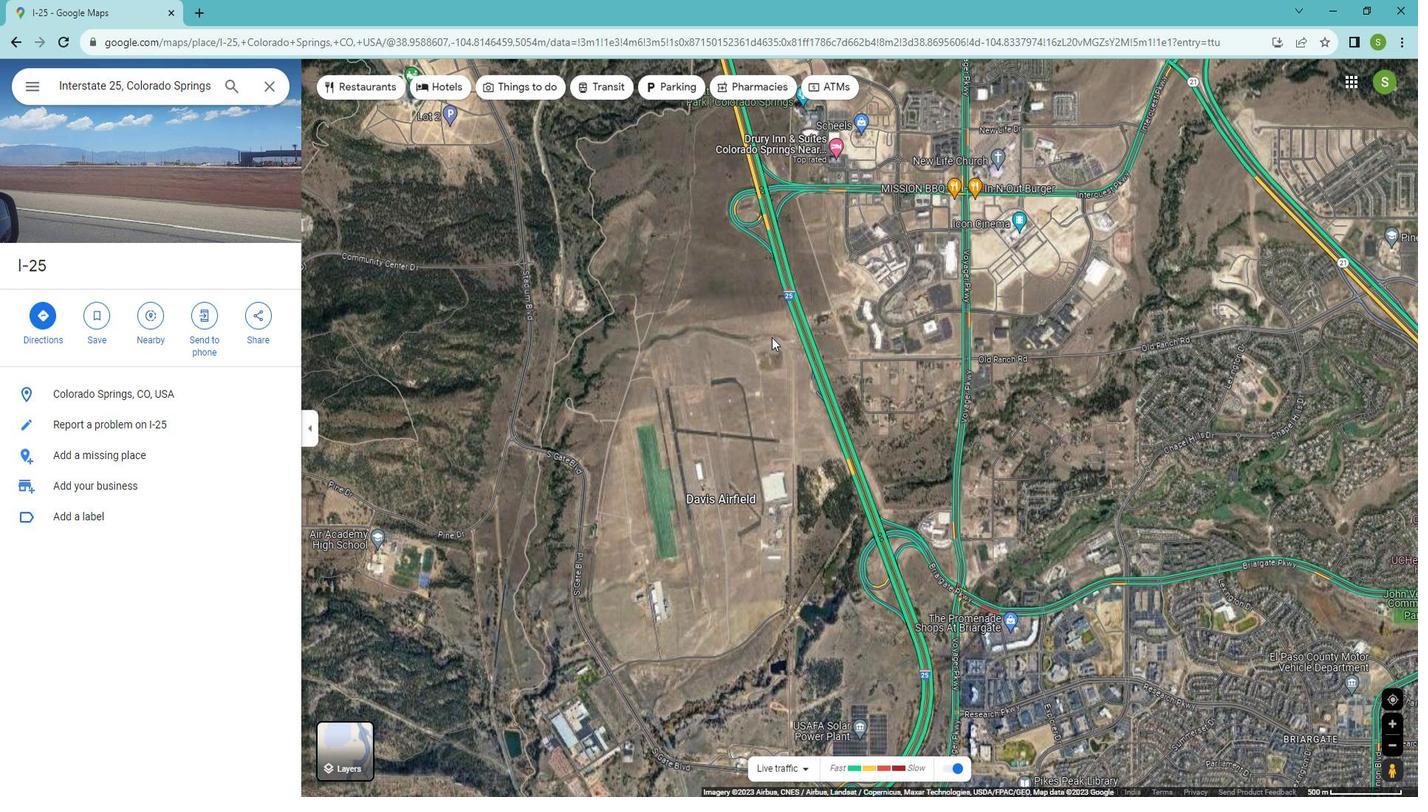 
Action: Mouse pressed left at (759, 287)
Screenshot: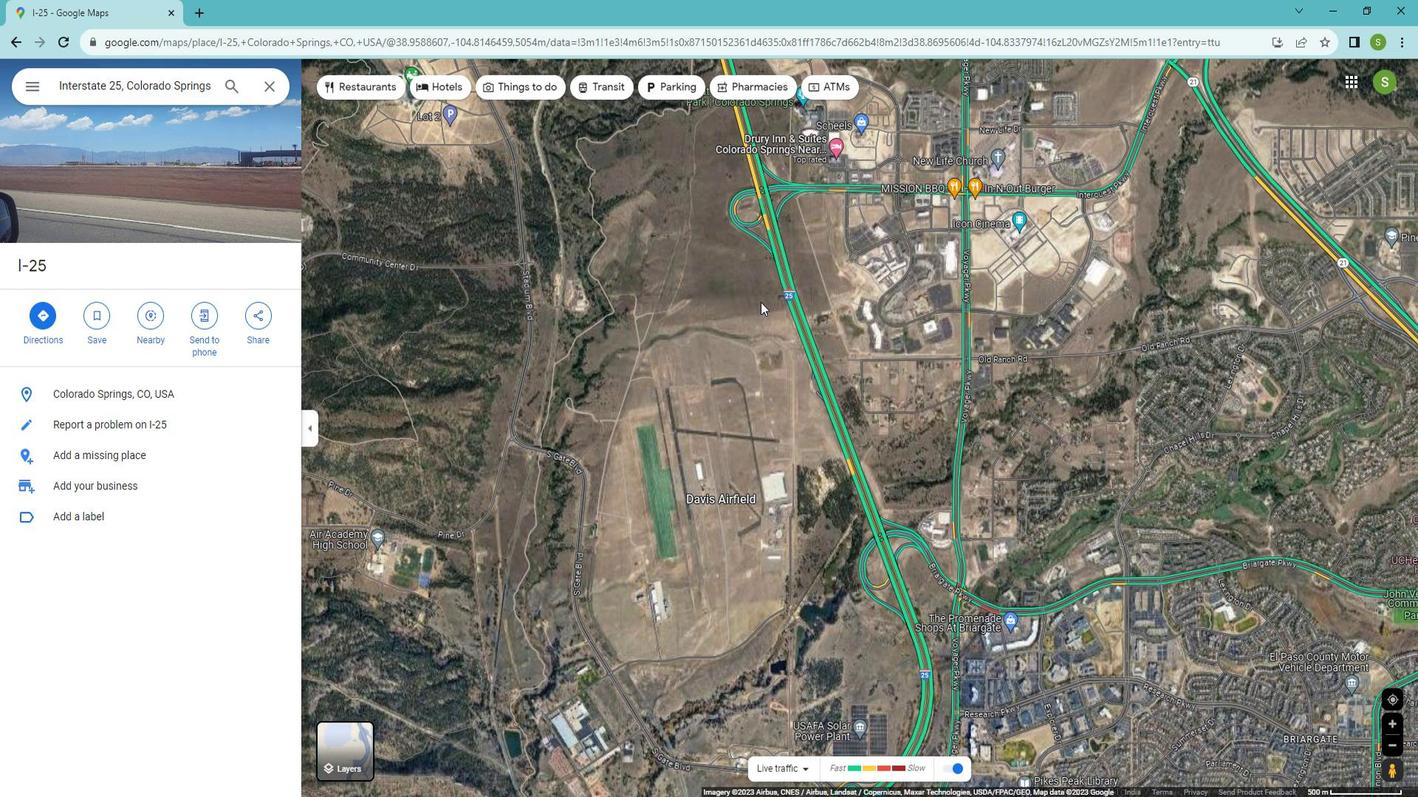 
Action: Mouse moved to (745, 313)
Screenshot: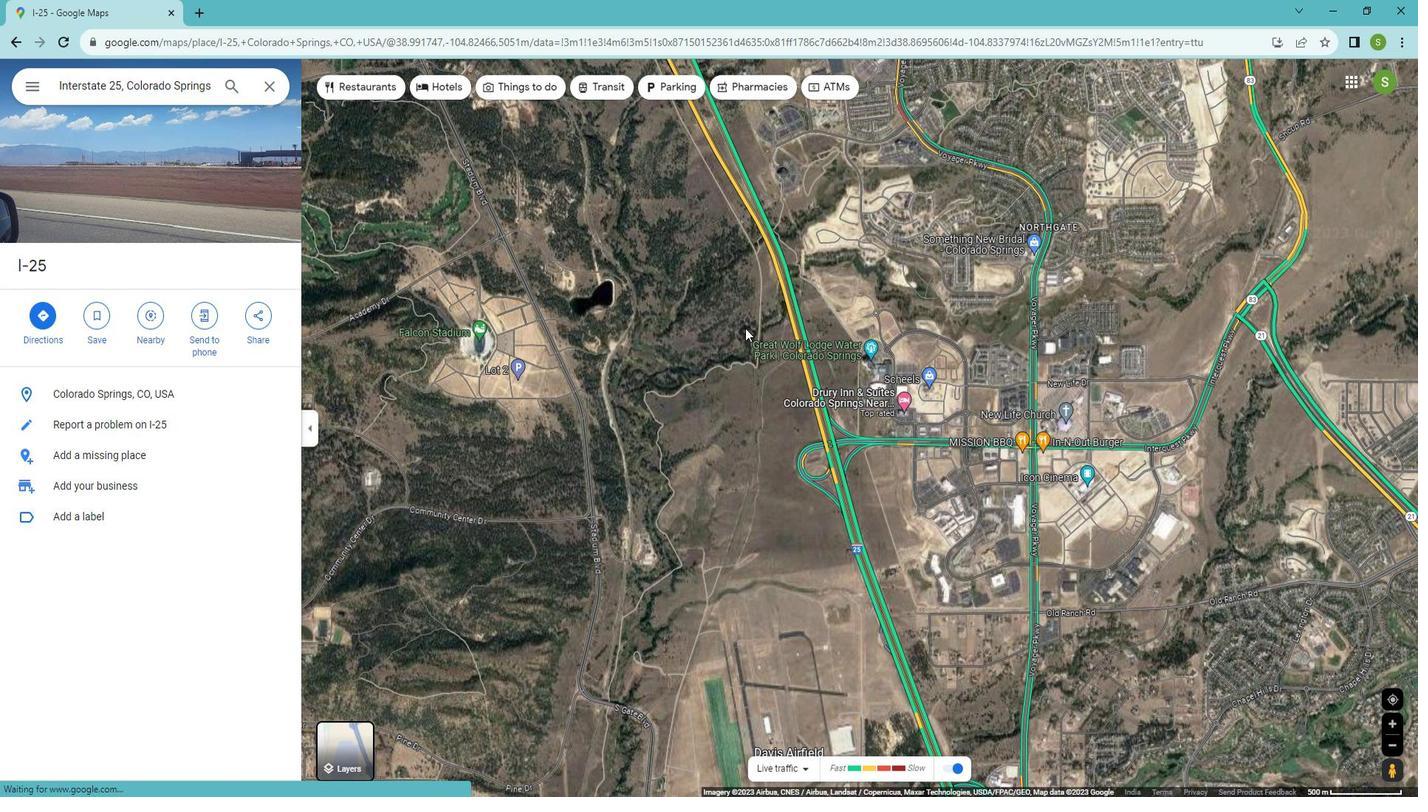 
Action: Mouse pressed left at (745, 313)
Screenshot: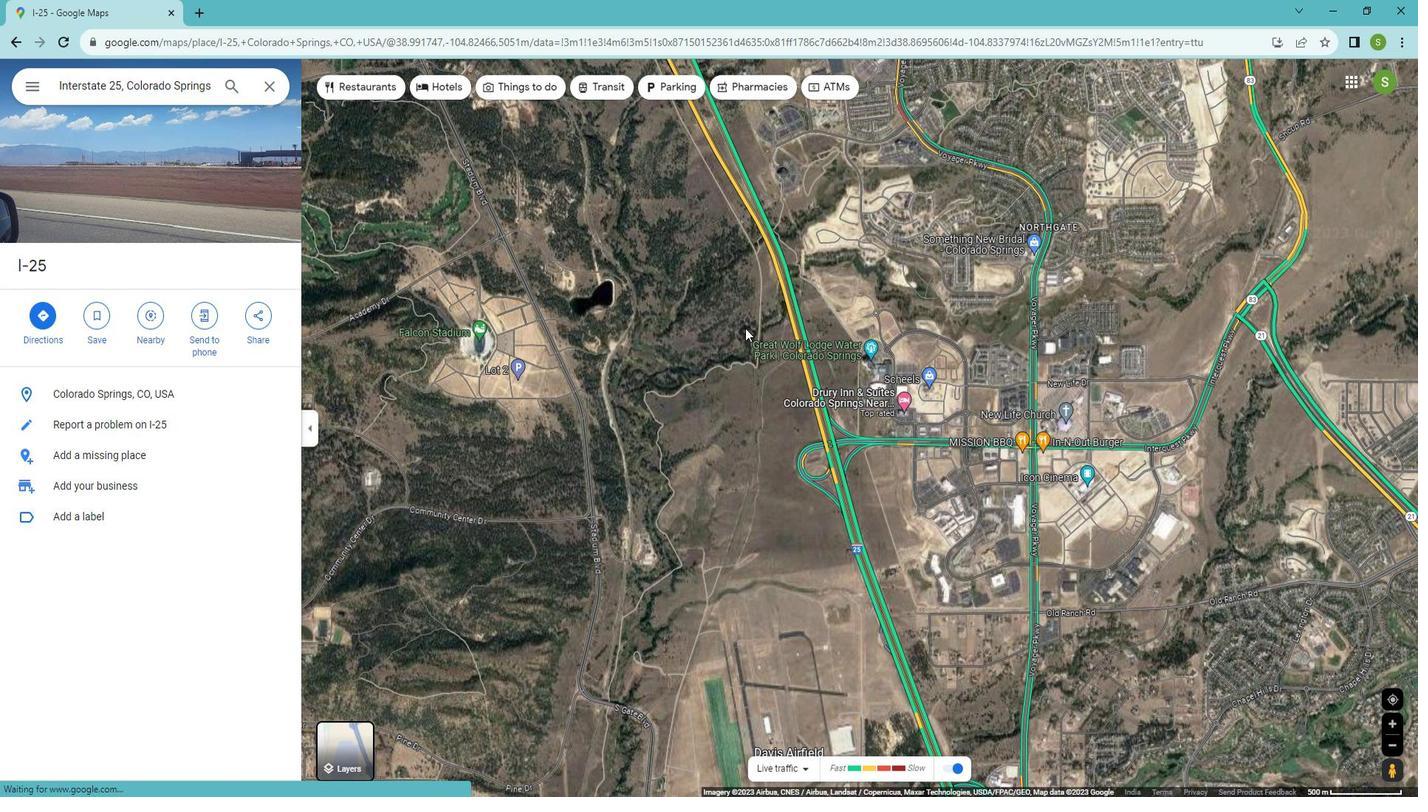 
Action: Mouse moved to (738, 259)
Screenshot: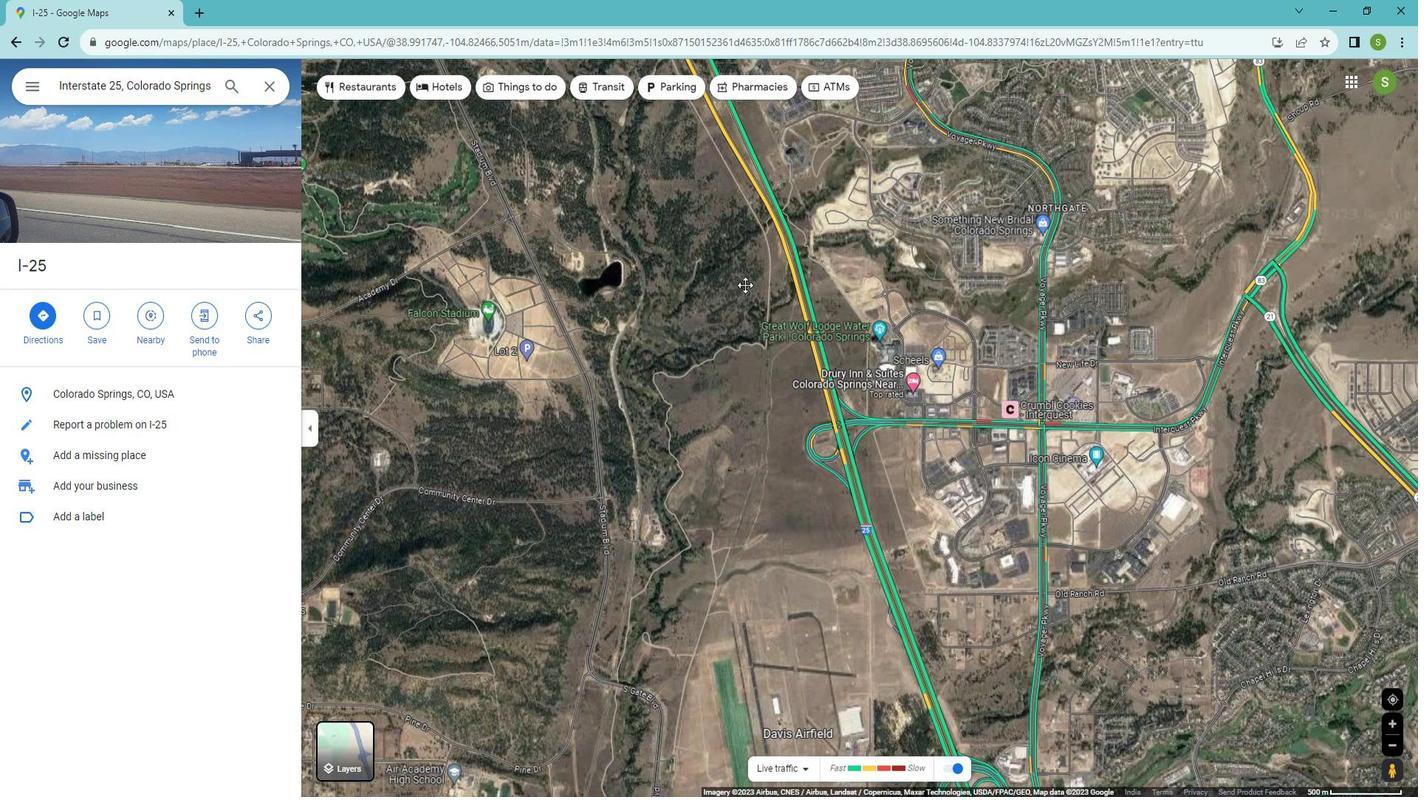 
